 Task: Look for space in Boulder City, United States from 13th August, 2023 to 17th August, 2023 for 2 adults in price range Rs.10000 to Rs.16000. Place can be entire place with 2 bedrooms having 2 beds and 1 bathroom. Property type can be house, flat, guest house. Booking option can be shelf check-in. Required host language is English.
Action: Mouse moved to (468, 113)
Screenshot: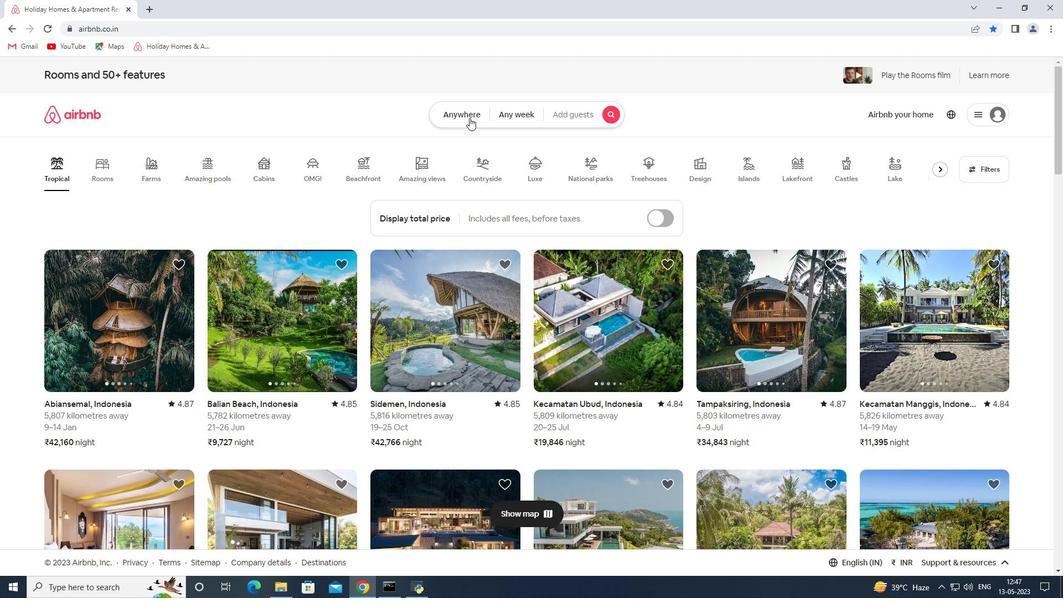 
Action: Mouse pressed left at (468, 113)
Screenshot: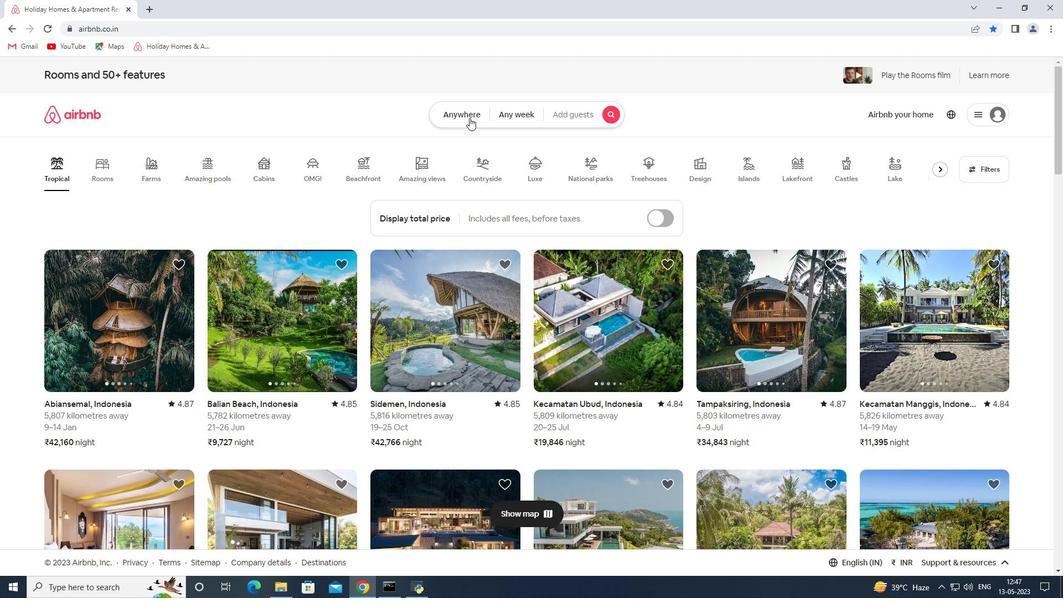 
Action: Mouse moved to (360, 161)
Screenshot: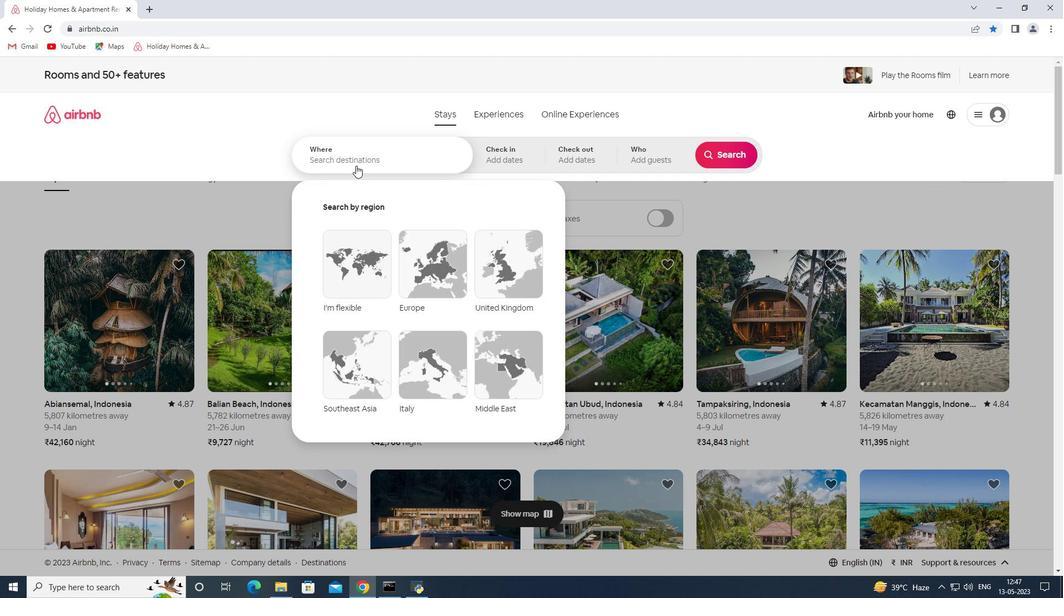 
Action: Mouse pressed left at (360, 161)
Screenshot: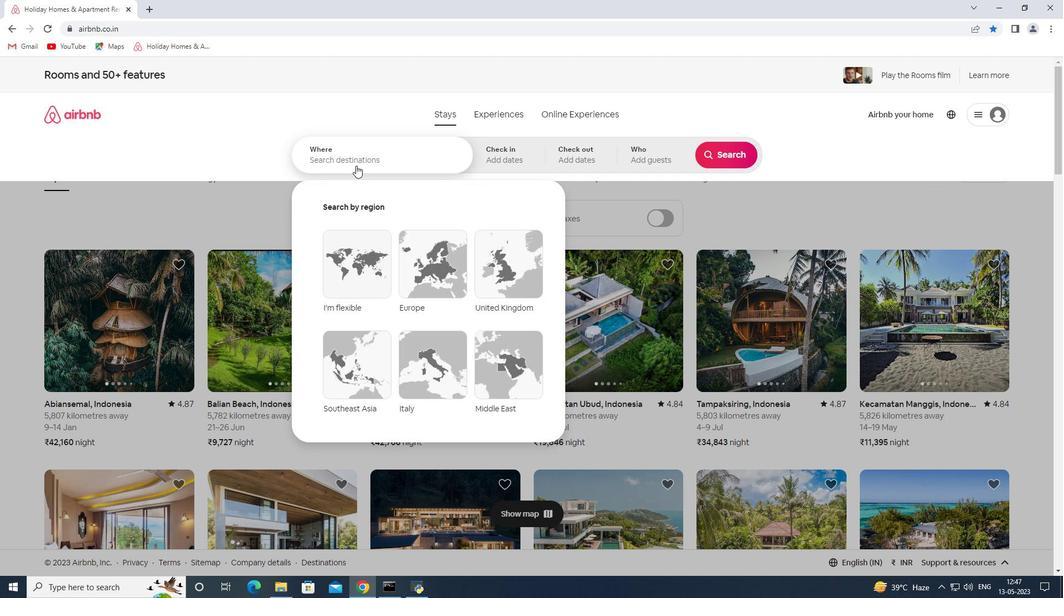 
Action: Mouse moved to (366, 161)
Screenshot: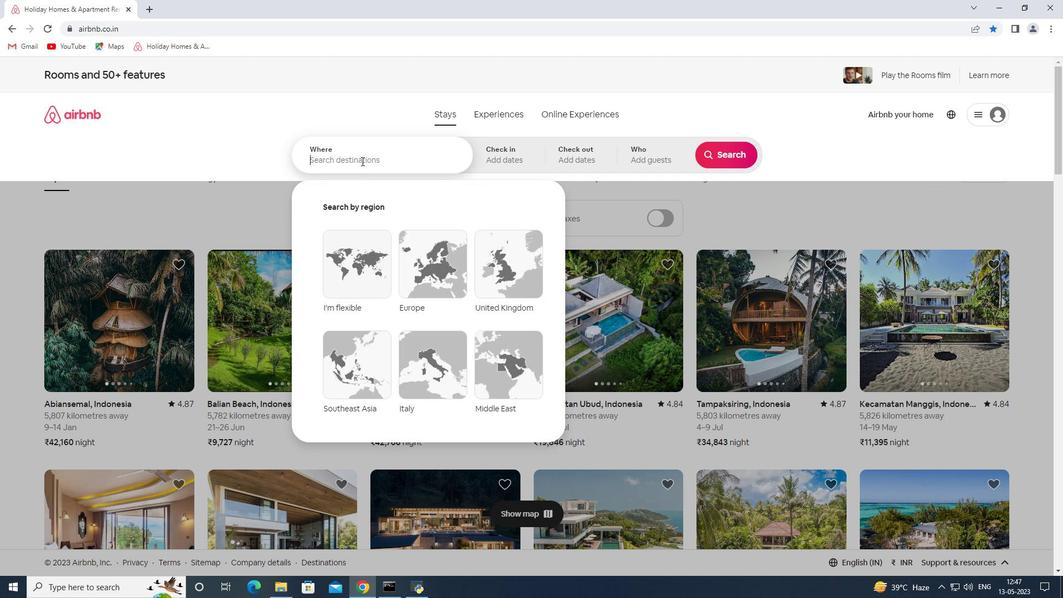 
Action: Key pressed <Key.shift><Key.shift><Key.shift><Key.shift>Boulder<Key.space><Key.shift><Key.cmd>City<Key.space><Key.enter>
Screenshot: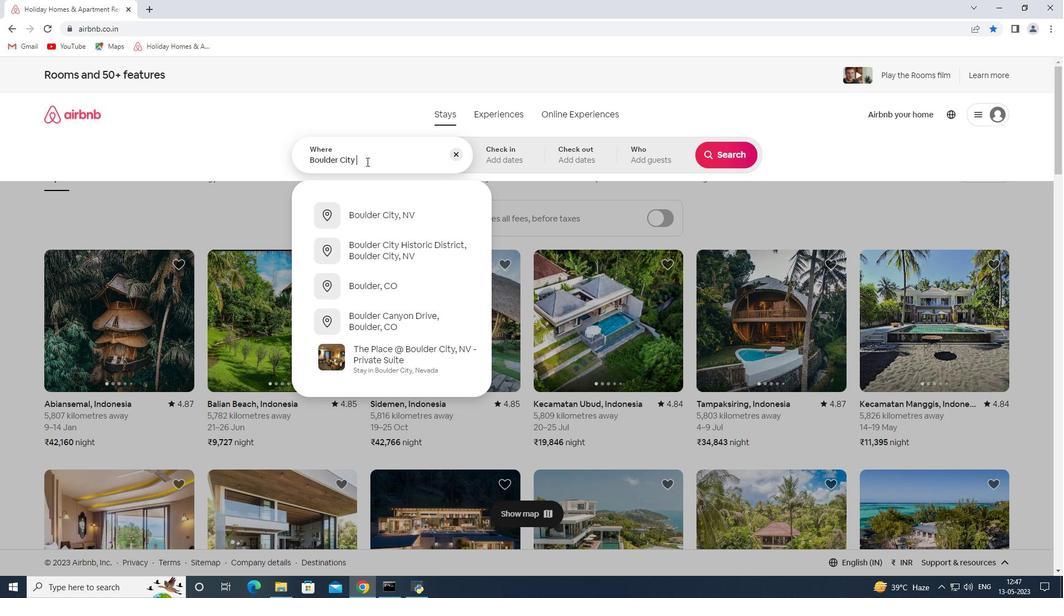 
Action: Mouse moved to (383, 159)
Screenshot: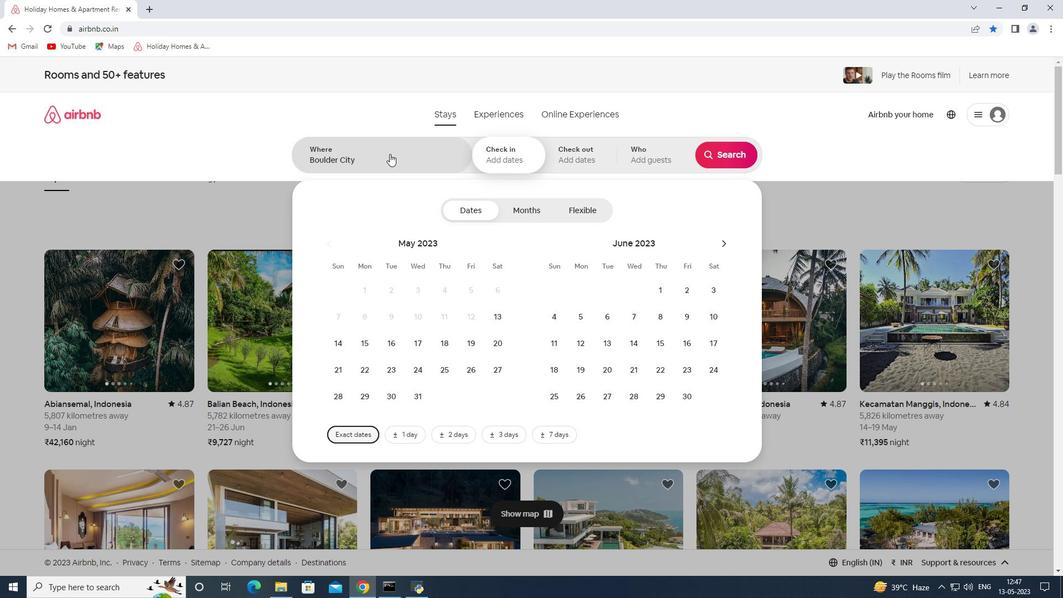 
Action: Mouse pressed left at (383, 159)
Screenshot: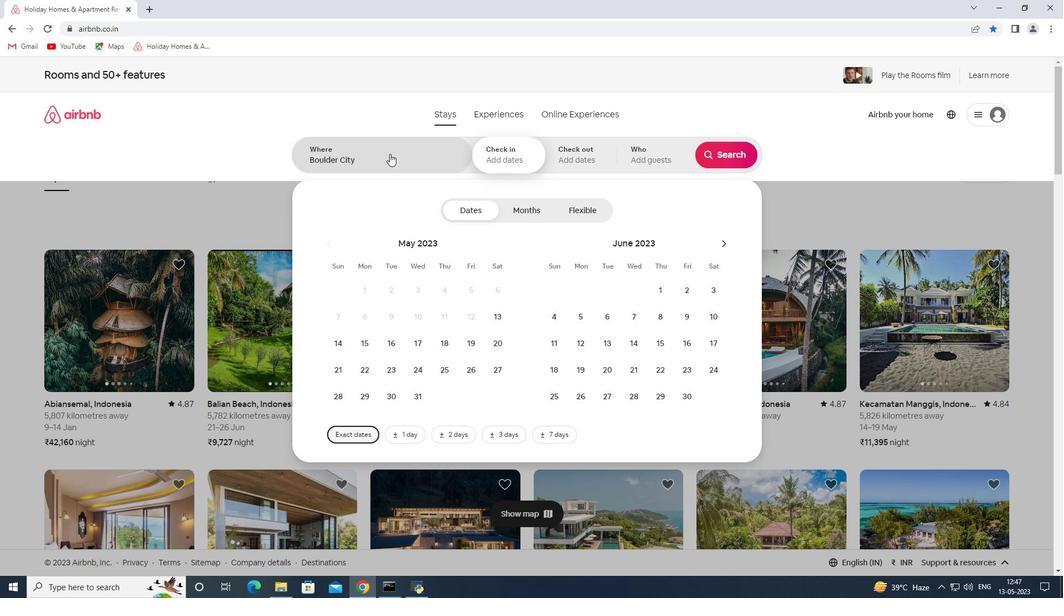 
Action: Mouse moved to (383, 162)
Screenshot: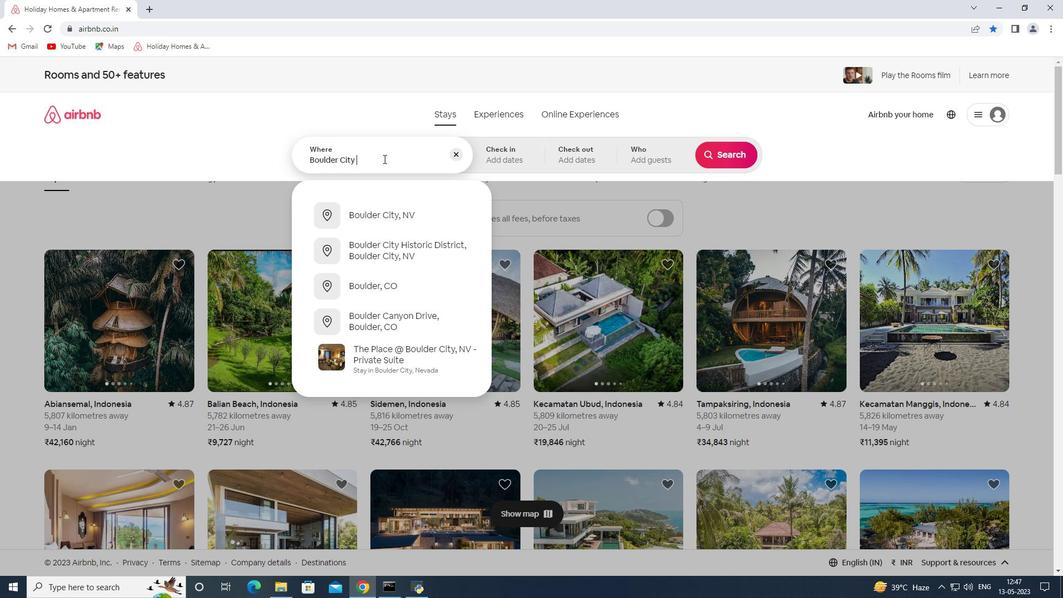 
Action: Key pressed <Key.shift><Key.shift><Key.shift><Key.shift><Key.shift><Key.shift>Unitedb<Key.space>
Screenshot: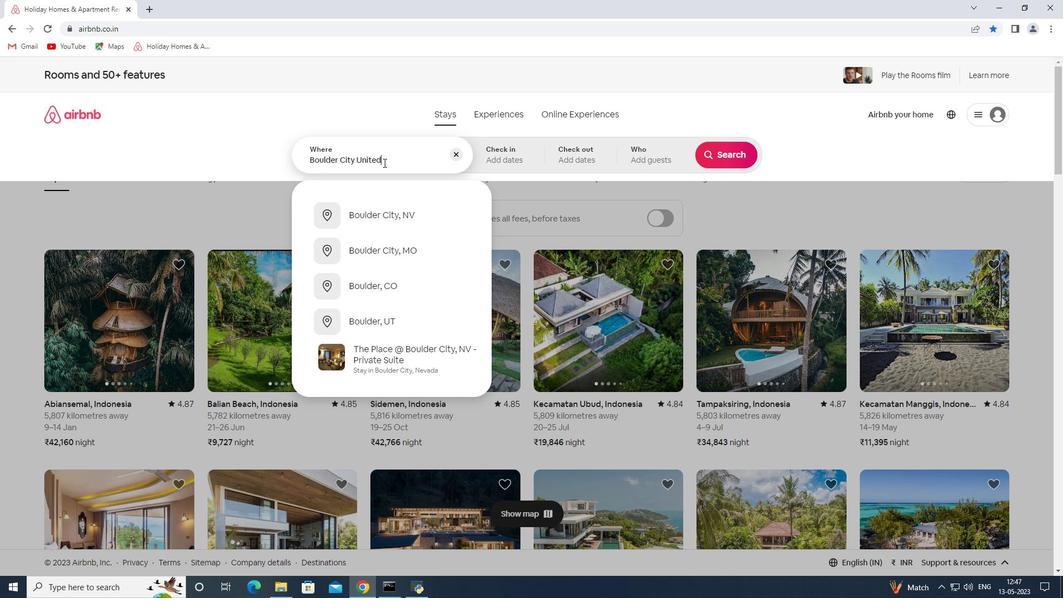
Action: Mouse moved to (432, 175)
Screenshot: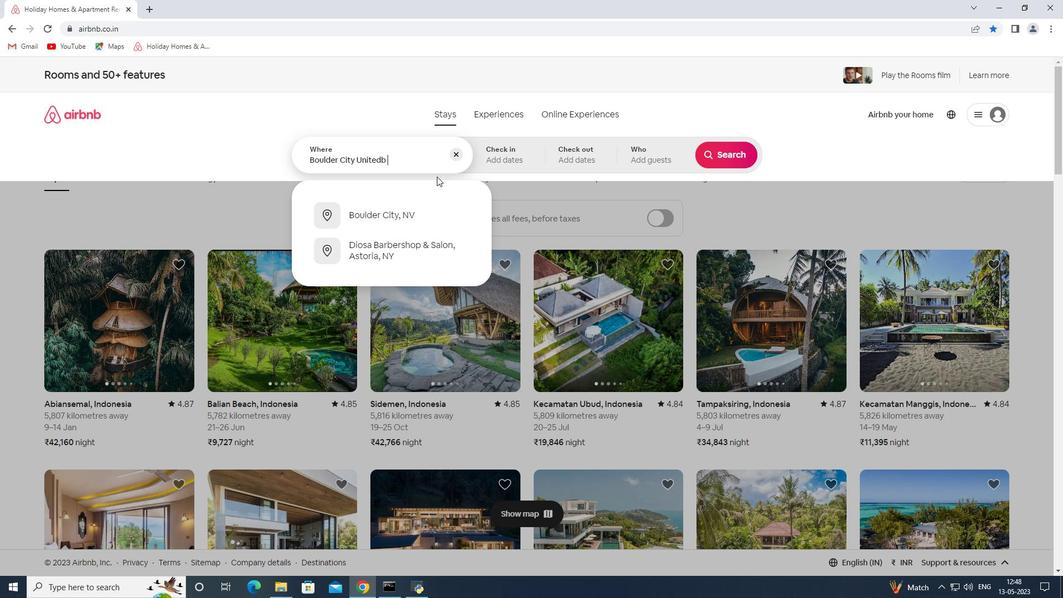 
Action: Key pressed <Key.backspace><Key.backspace><Key.space><Key.shift><Key.shift><Key.shift><Key.shift><Key.shift><Key.shift><Key.shift><Key.shift><Key.shift><Key.shift><Key.shift><Key.shift><Key.shift><Key.shift><Key.shift><Key.shift><Key.shift><Key.shift><Key.shift><Key.shift><Key.shift><Key.shift><Key.shift><Key.shift><Key.shift><Key.shift><Key.shift><Key.shift><Key.shift><Key.shift><Key.shift><Key.shift><Key.shift><Key.shift><Key.shift><Key.shift><Key.shift><Key.shift><Key.shift><Key.shift><Key.shift><Key.shift><Key.shift><Key.shift><Key.shift><Key.shift>States<Key.space><Key.enter>
Screenshot: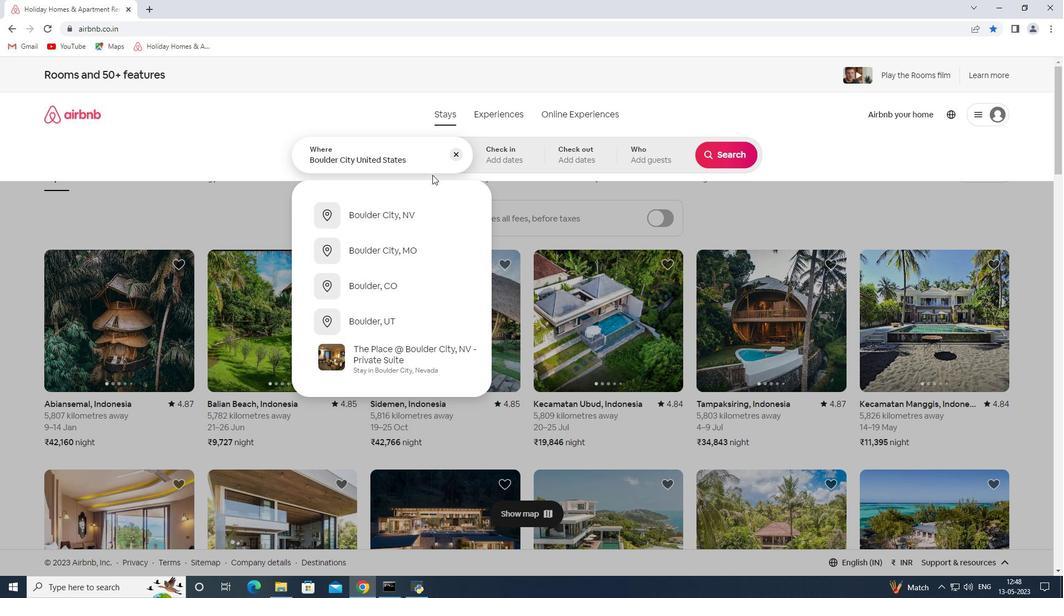 
Action: Mouse moved to (722, 244)
Screenshot: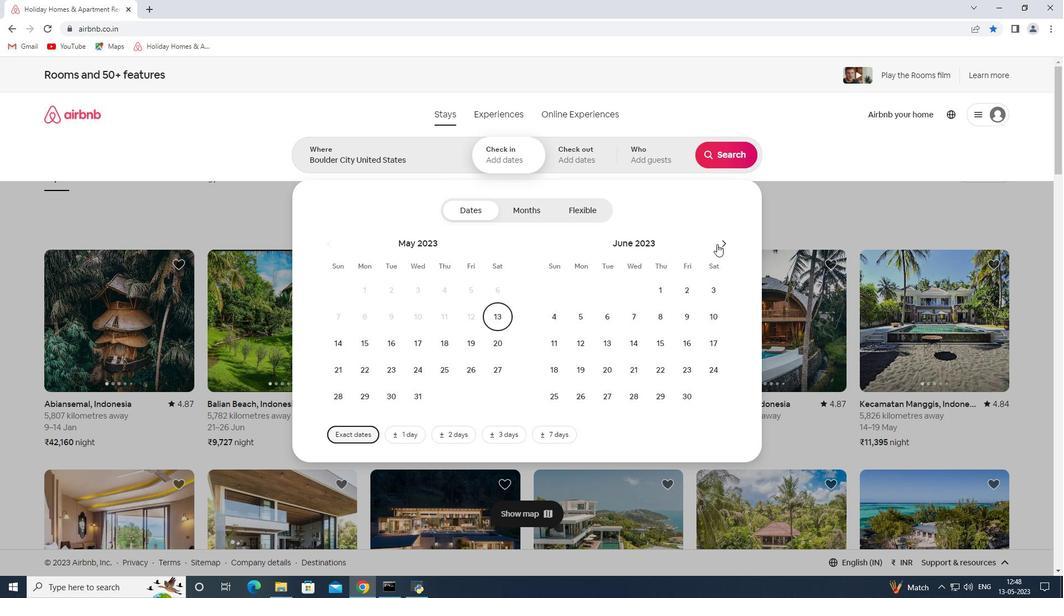 
Action: Mouse pressed left at (722, 244)
Screenshot: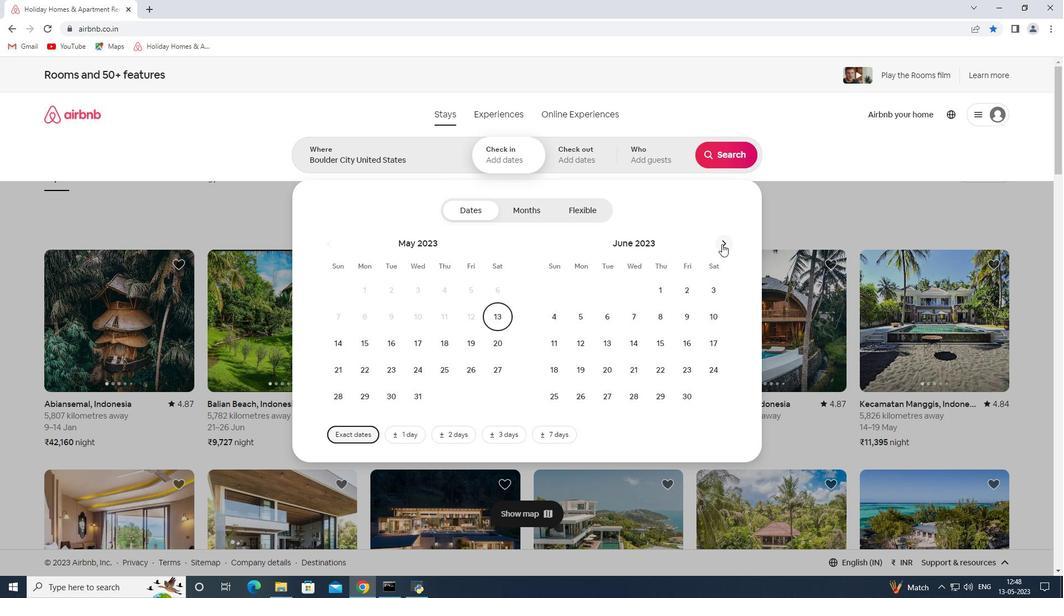 
Action: Mouse pressed left at (722, 244)
Screenshot: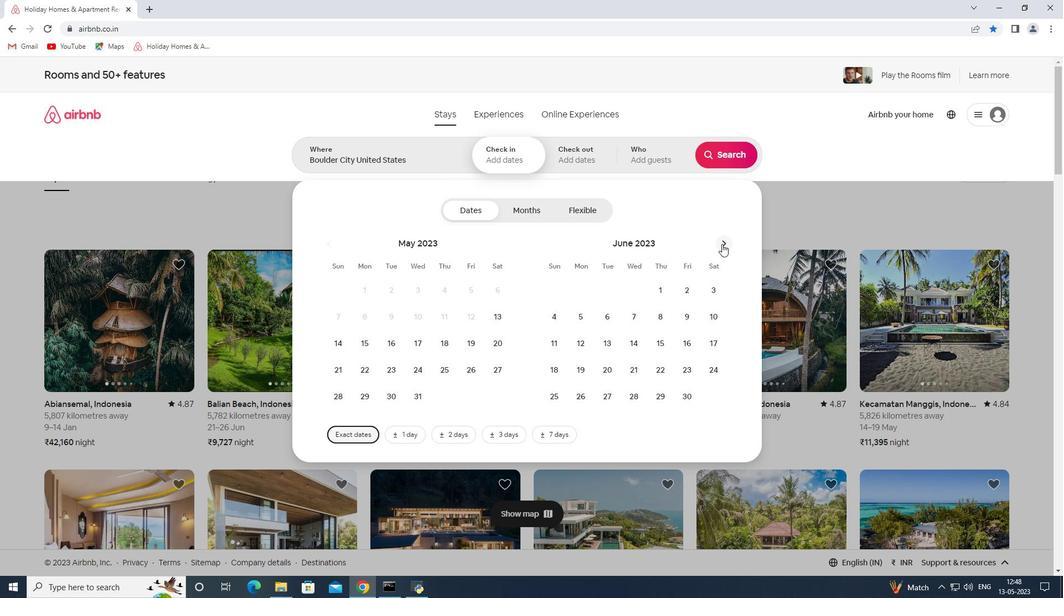 
Action: Mouse moved to (548, 341)
Screenshot: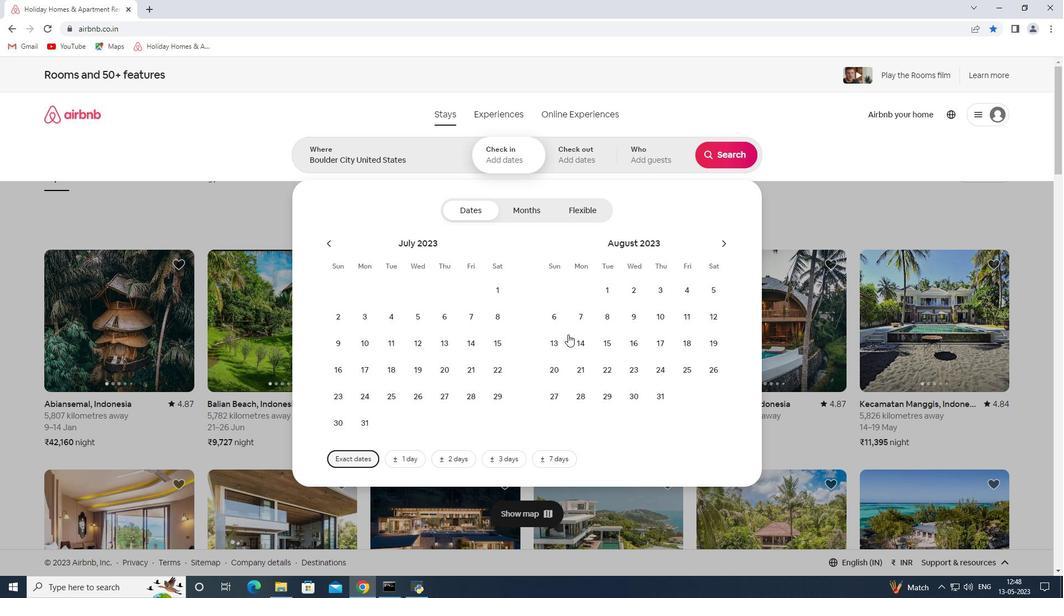 
Action: Mouse pressed left at (548, 341)
Screenshot: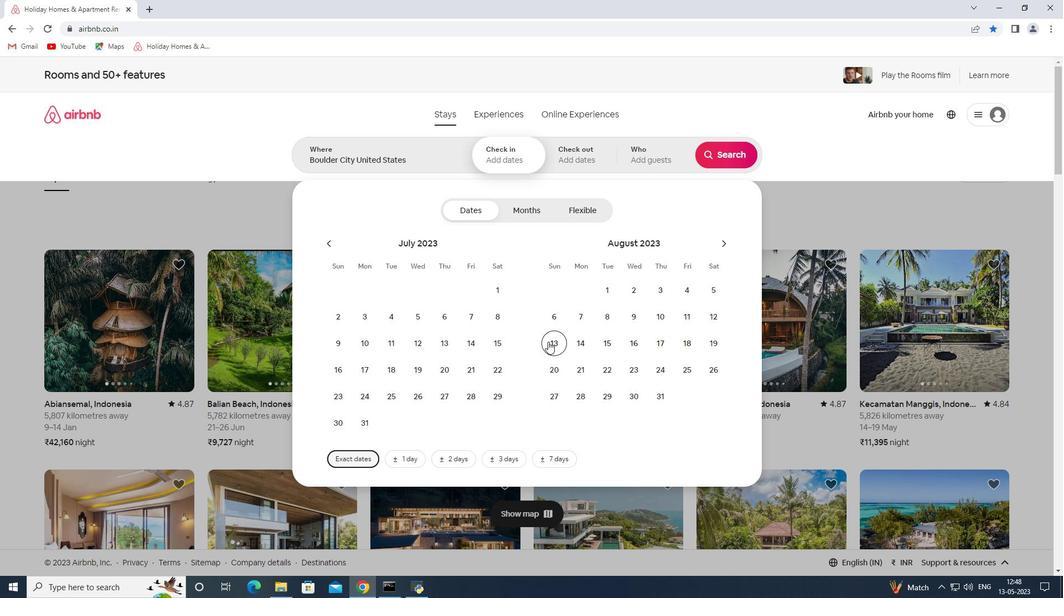
Action: Mouse moved to (666, 345)
Screenshot: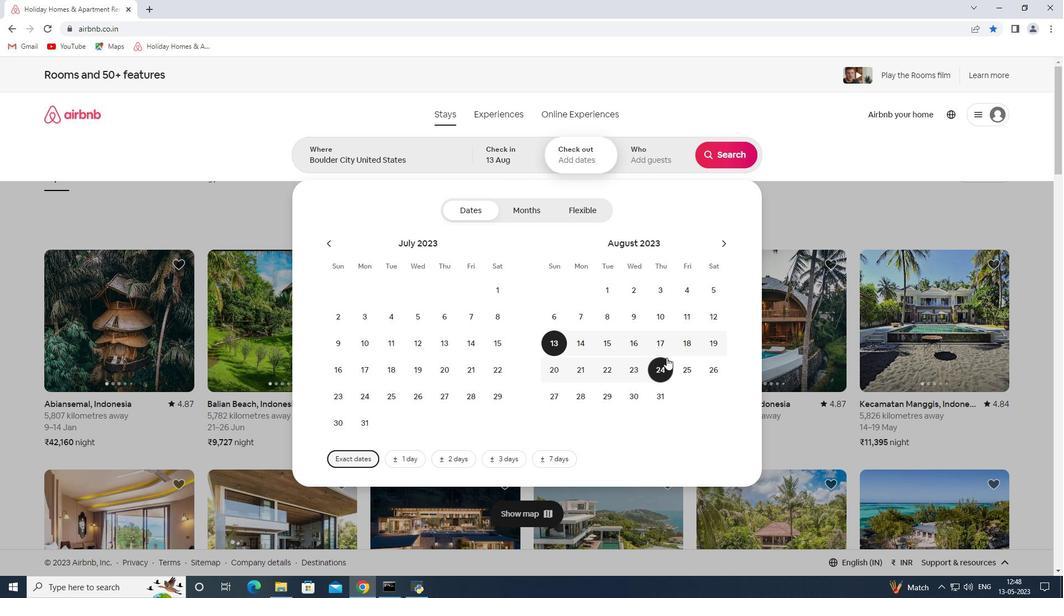 
Action: Mouse pressed left at (666, 345)
Screenshot: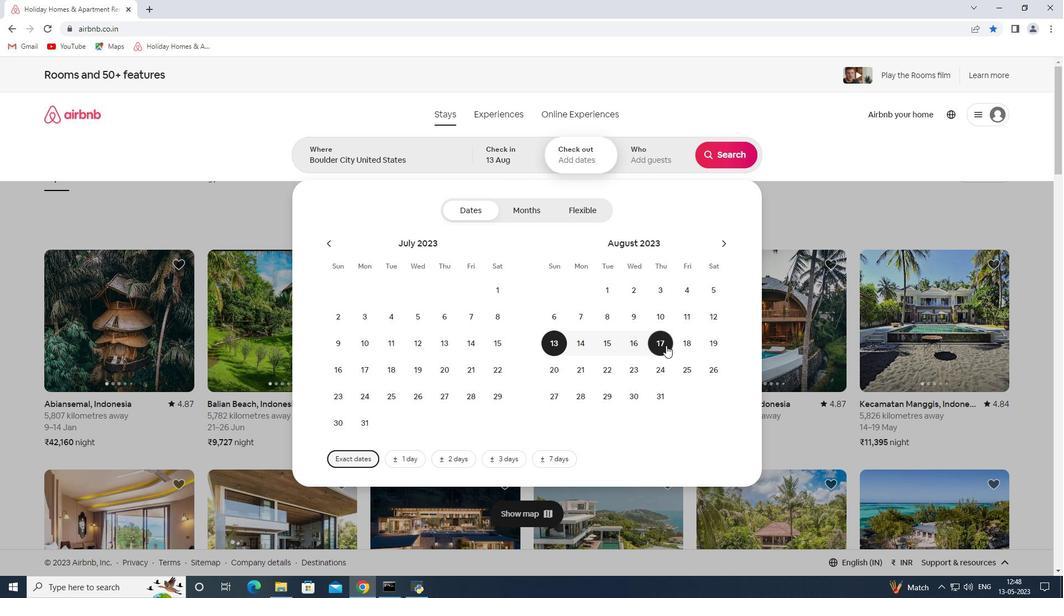
Action: Mouse moved to (648, 154)
Screenshot: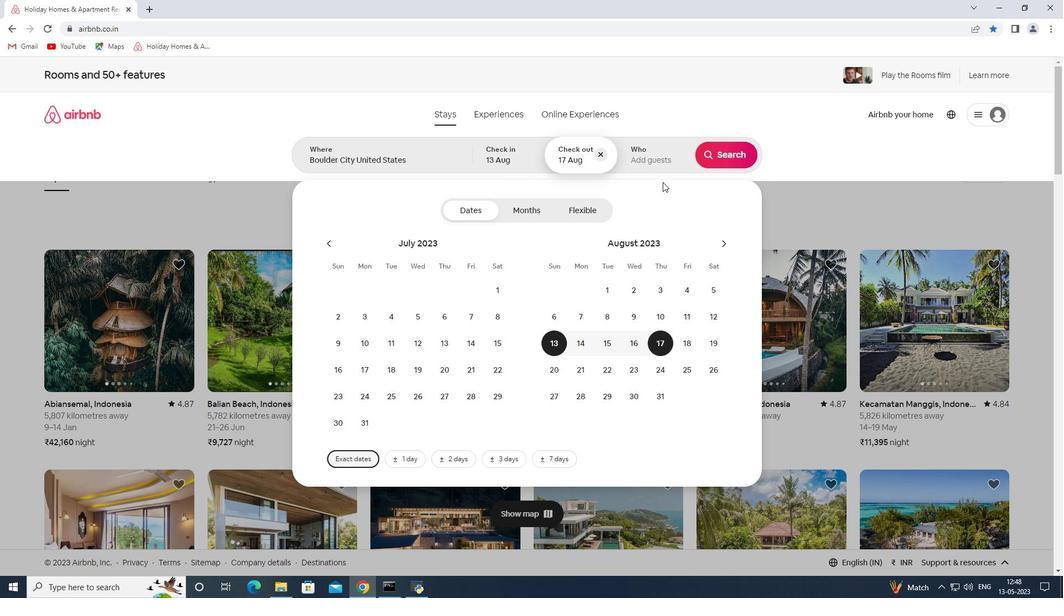
Action: Mouse pressed left at (648, 154)
Screenshot: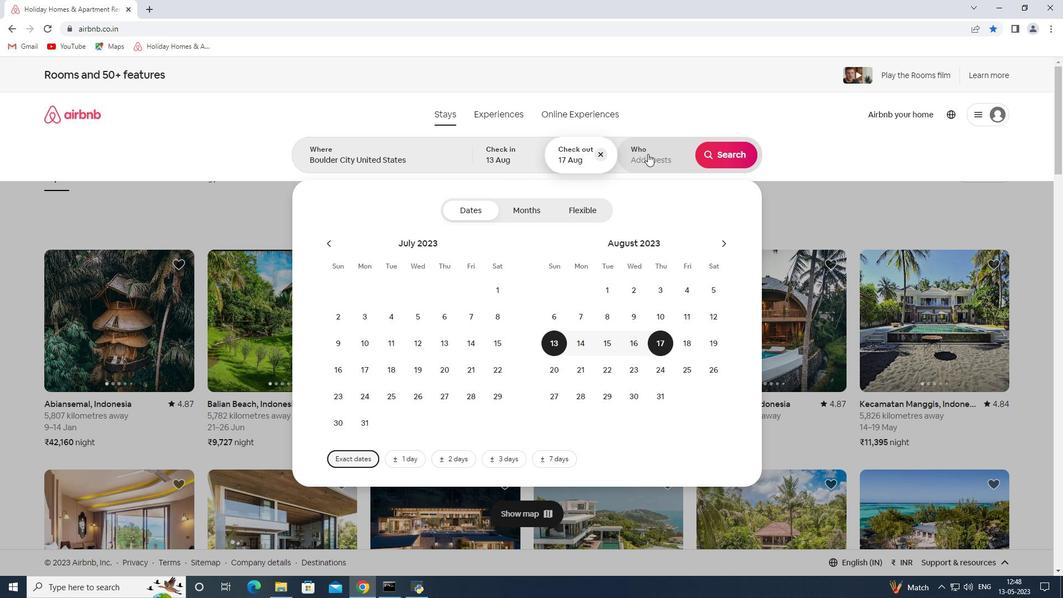 
Action: Mouse moved to (730, 212)
Screenshot: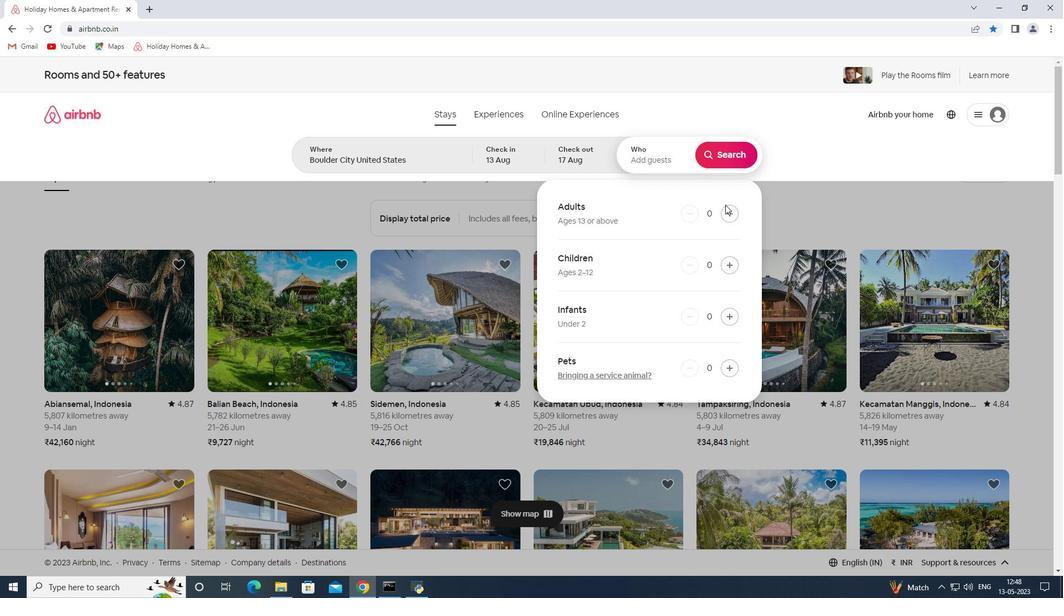 
Action: Mouse pressed left at (730, 212)
Screenshot: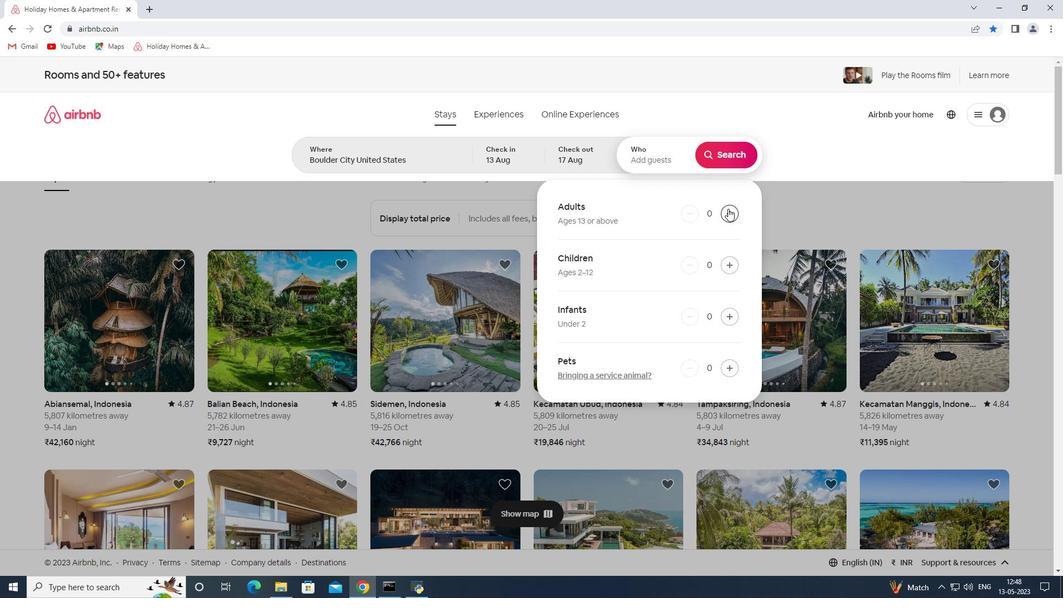 
Action: Mouse pressed left at (730, 212)
Screenshot: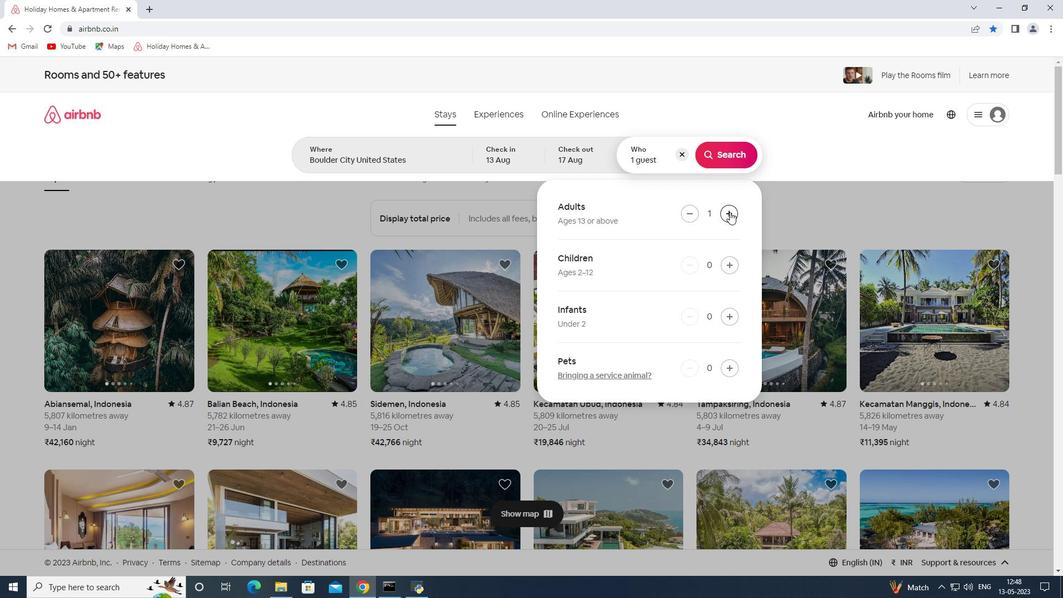 
Action: Mouse moved to (726, 156)
Screenshot: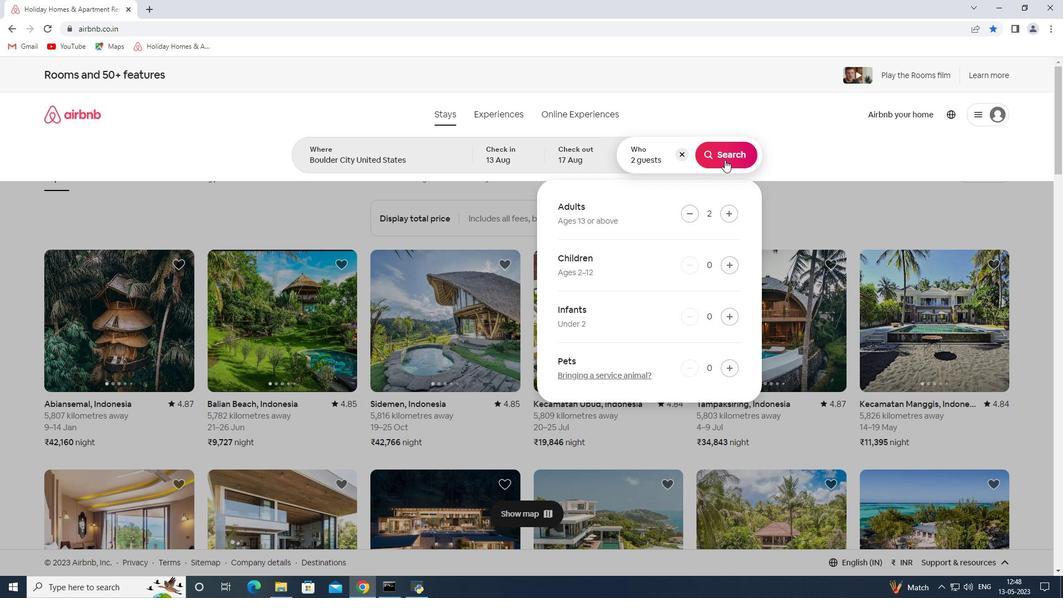 
Action: Mouse pressed left at (726, 156)
Screenshot: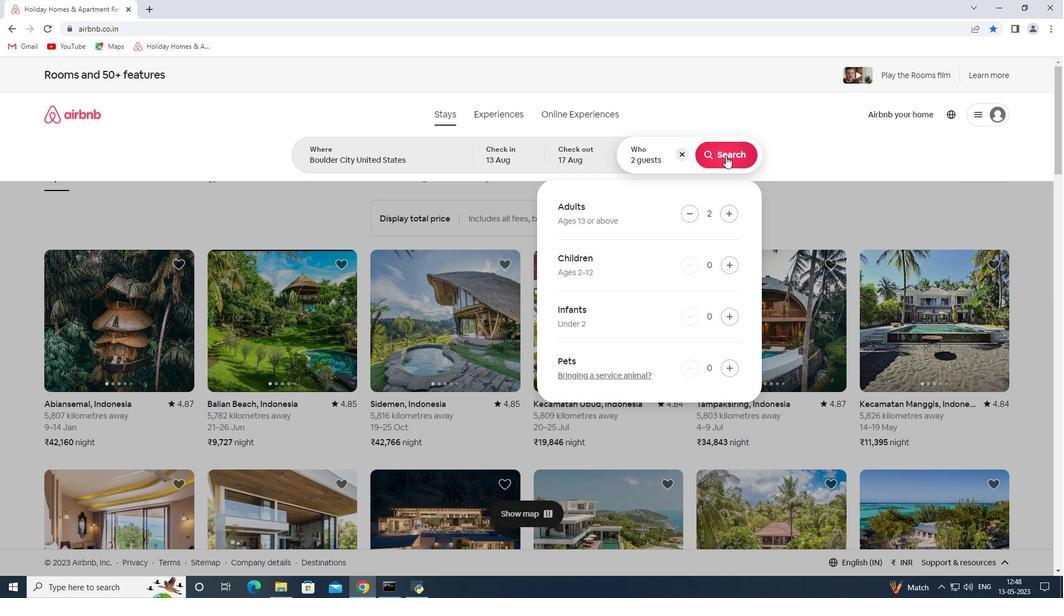 
Action: Mouse moved to (1016, 125)
Screenshot: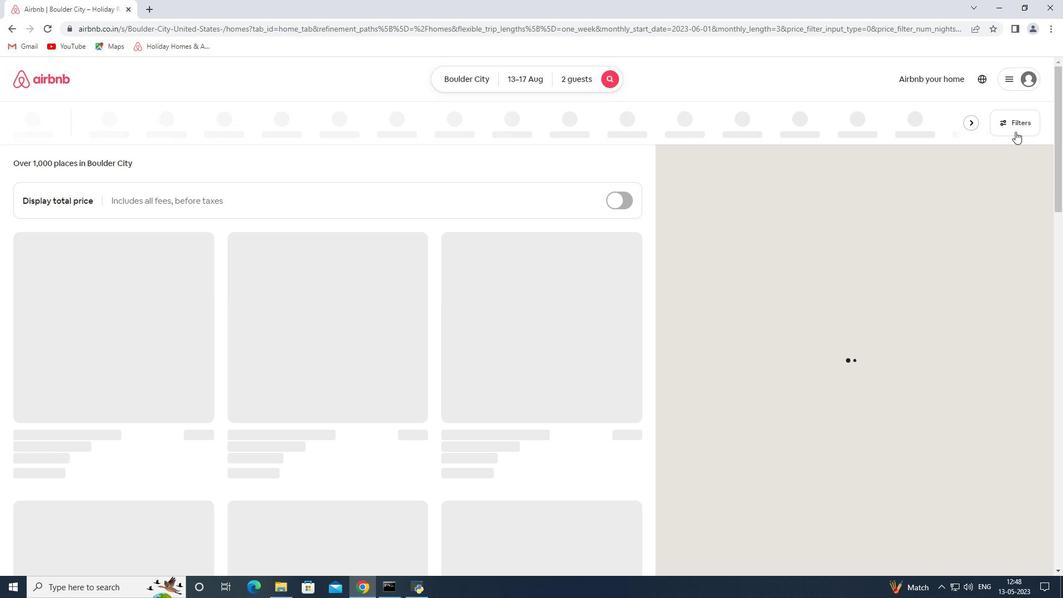 
Action: Mouse pressed left at (1016, 125)
Screenshot: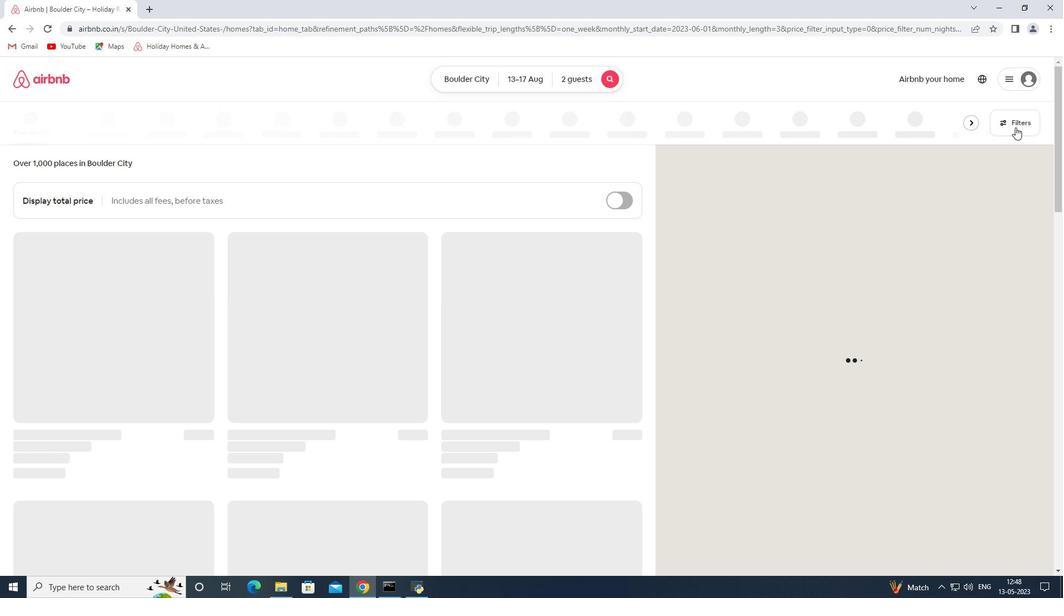 
Action: Mouse moved to (412, 397)
Screenshot: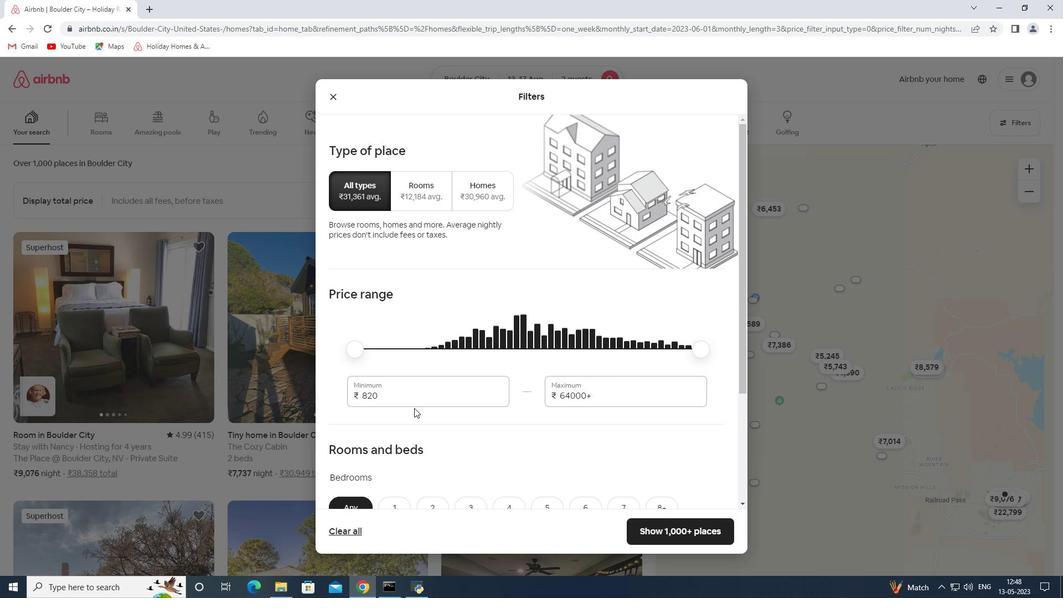 
Action: Mouse pressed left at (412, 397)
Screenshot: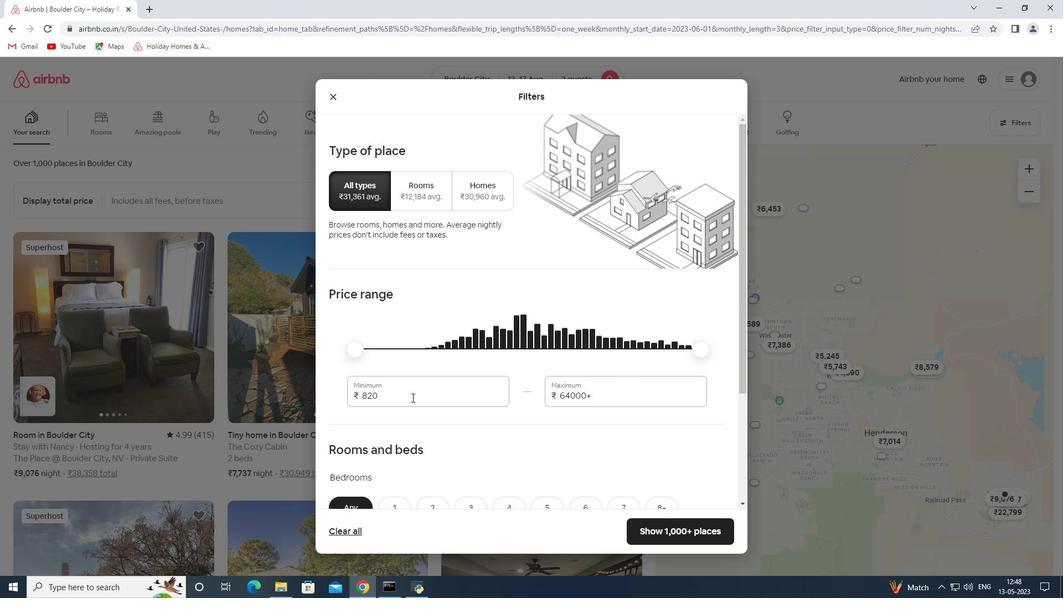 
Action: Mouse pressed left at (412, 397)
Screenshot: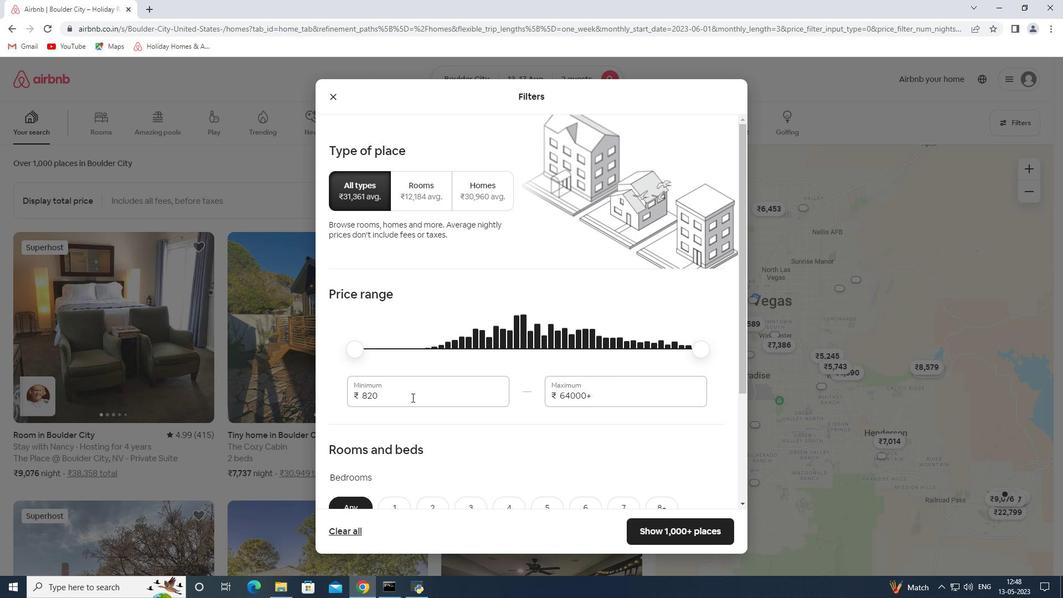 
Action: Key pressed 10000<Key.tab>
Screenshot: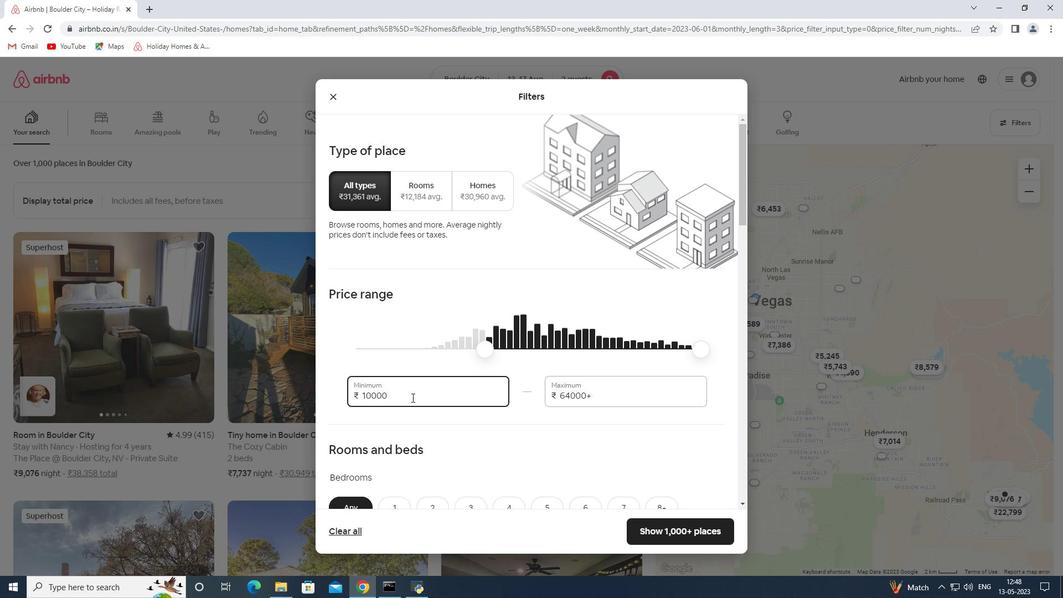 
Action: Mouse moved to (412, 393)
Screenshot: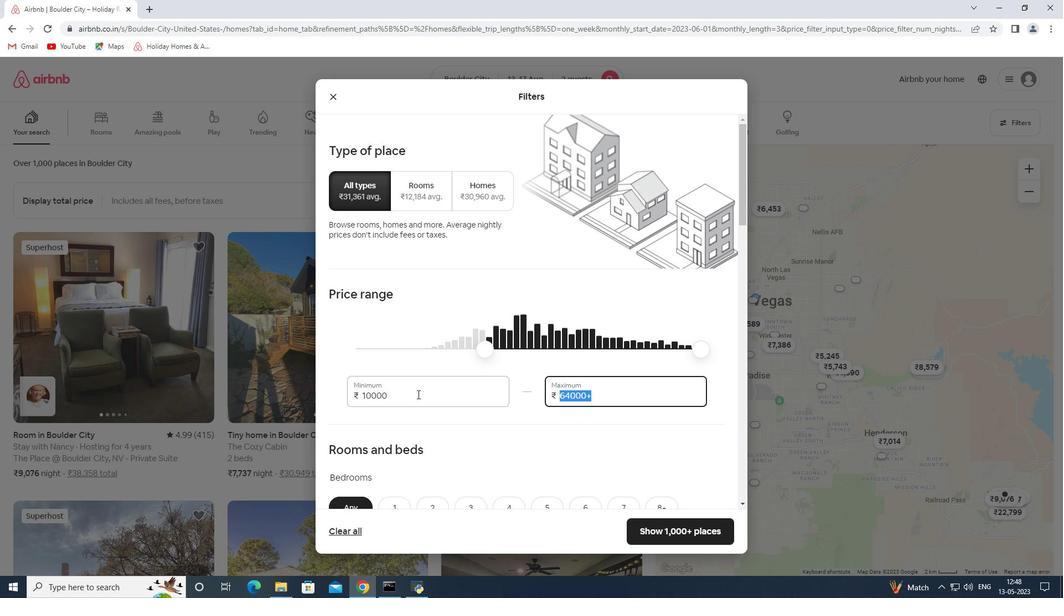 
Action: Key pressed 16000
Screenshot: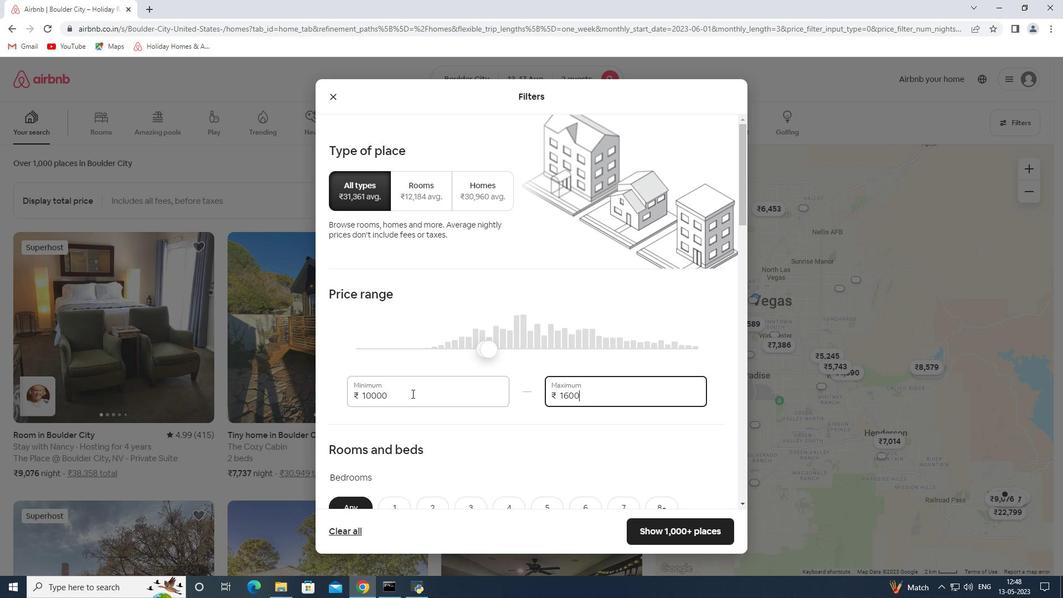 
Action: Mouse moved to (433, 402)
Screenshot: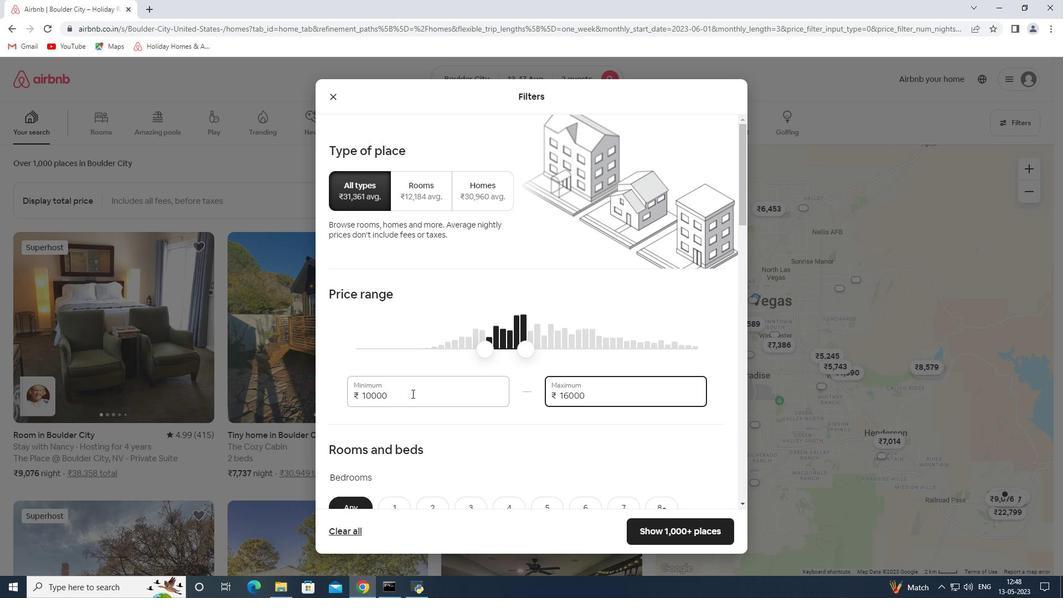 
Action: Mouse scrolled (433, 401) with delta (0, 0)
Screenshot: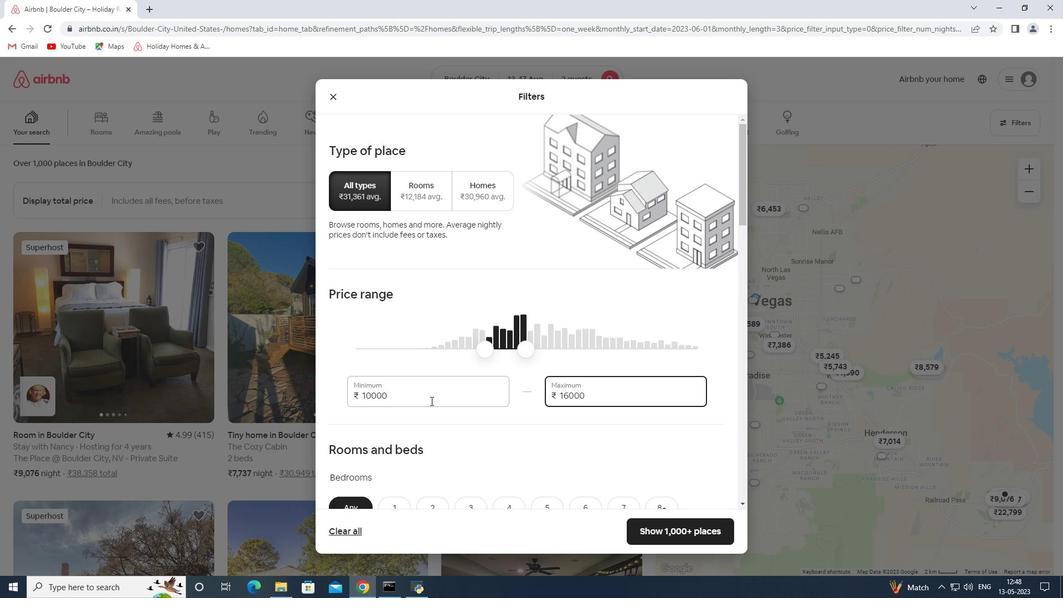 
Action: Mouse scrolled (433, 401) with delta (0, 0)
Screenshot: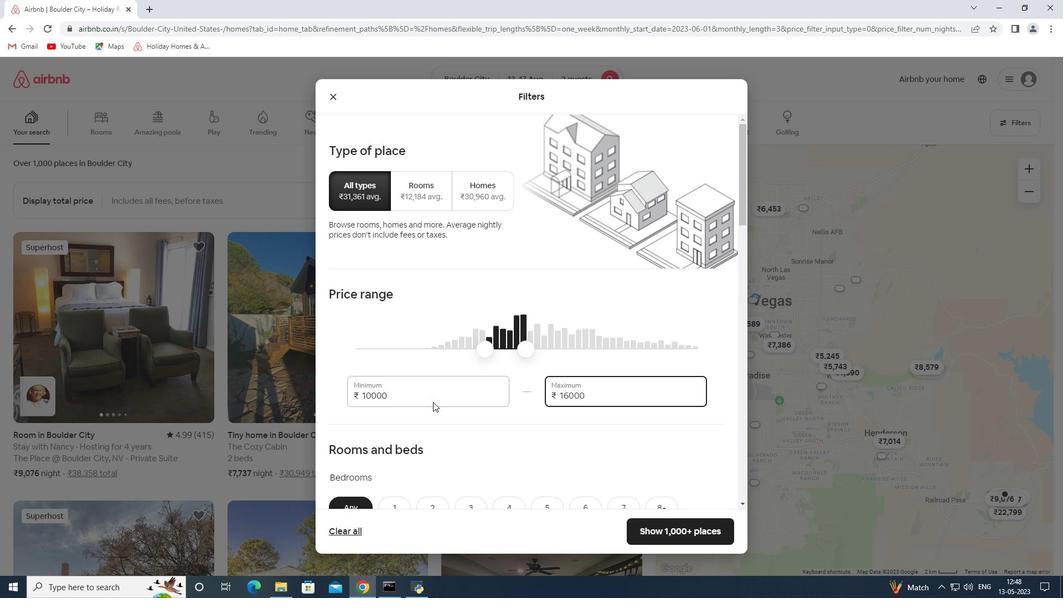 
Action: Mouse scrolled (433, 401) with delta (0, 0)
Screenshot: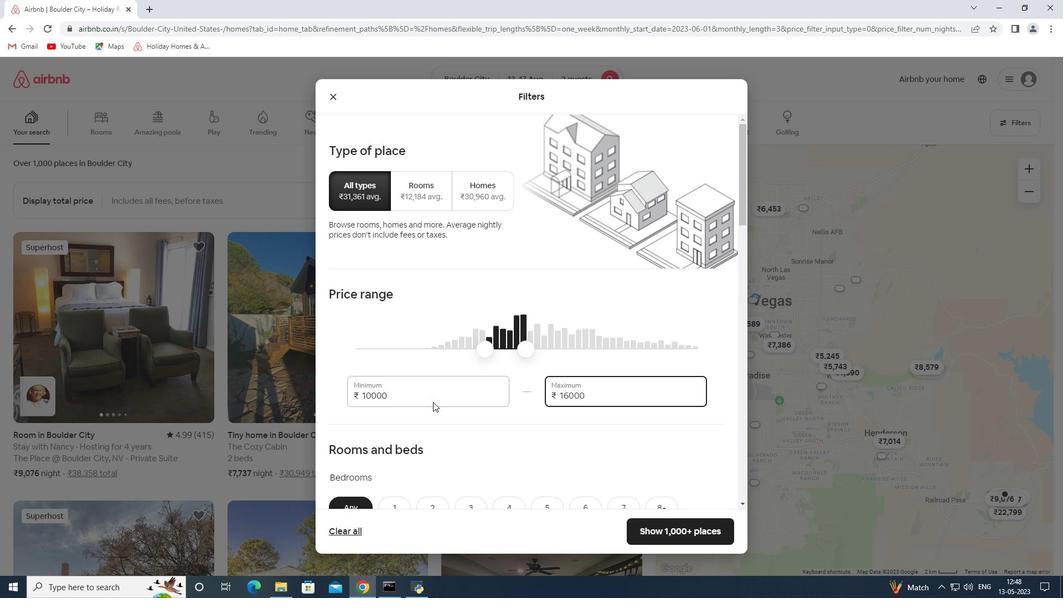 
Action: Mouse scrolled (433, 401) with delta (0, 0)
Screenshot: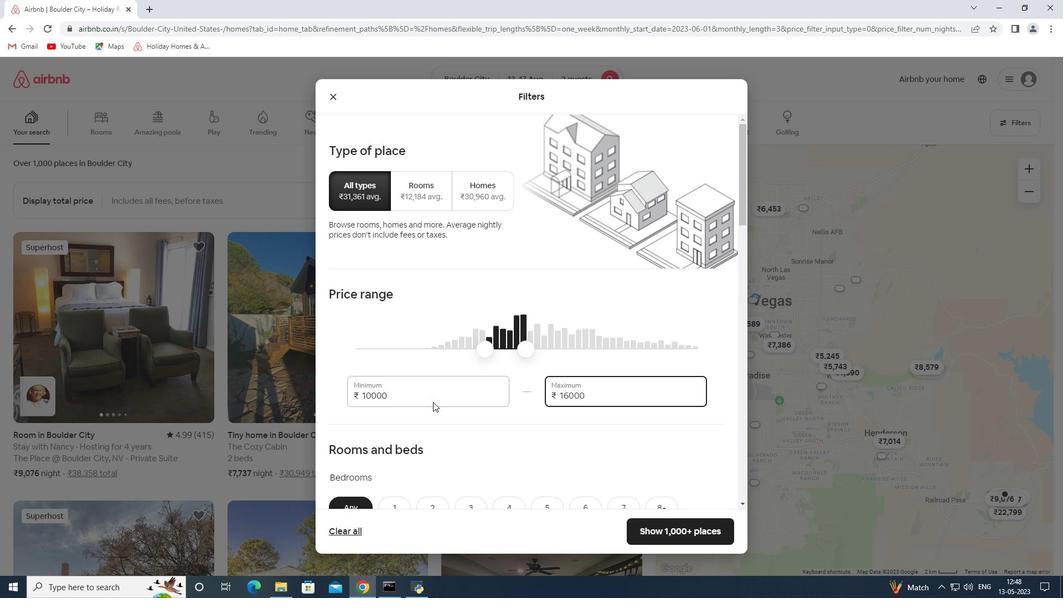 
Action: Mouse moved to (439, 285)
Screenshot: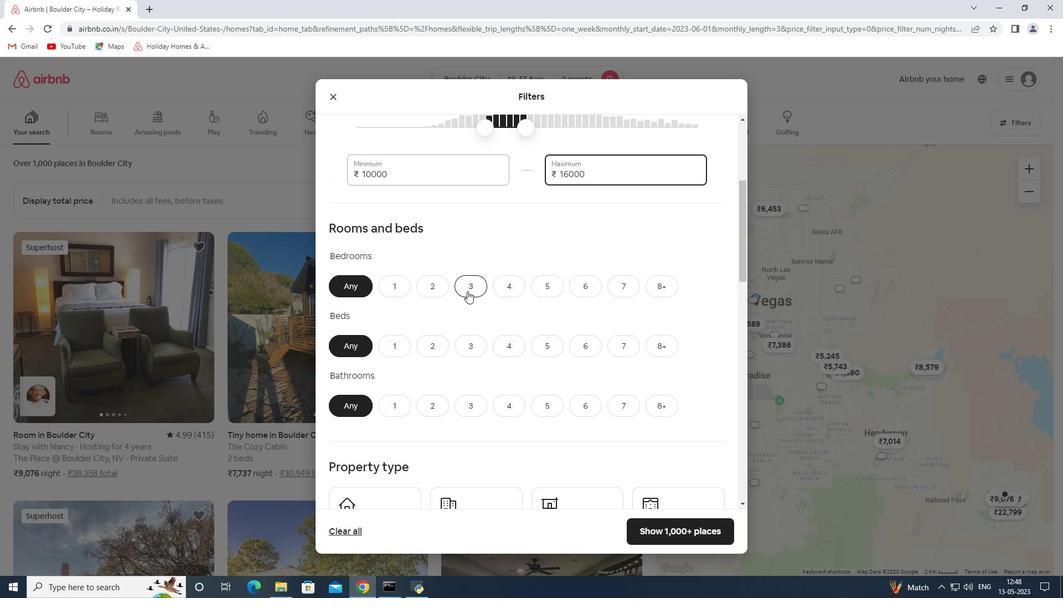 
Action: Mouse pressed left at (439, 285)
Screenshot: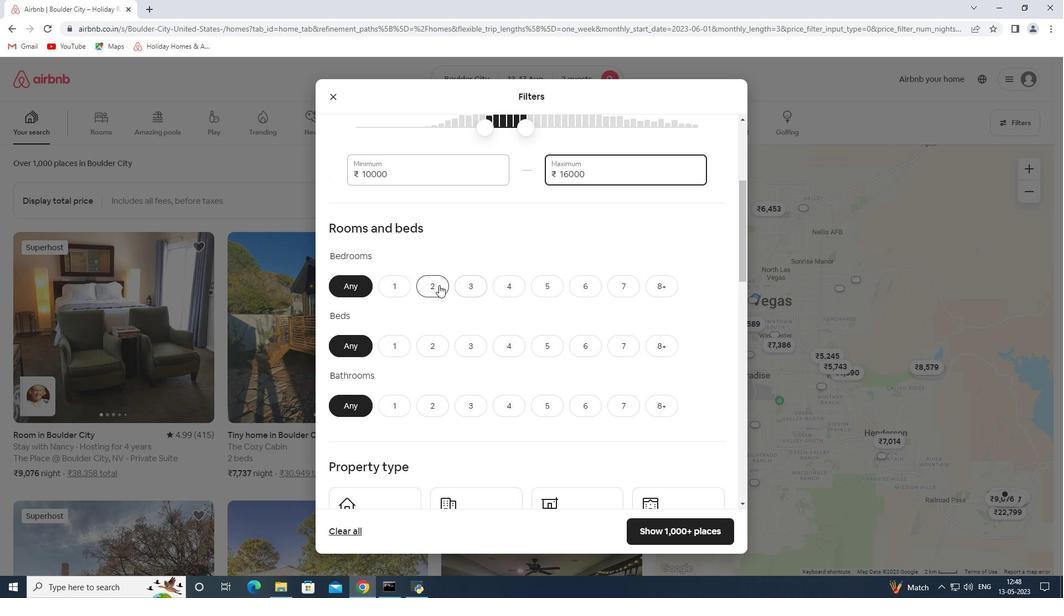 
Action: Mouse moved to (441, 344)
Screenshot: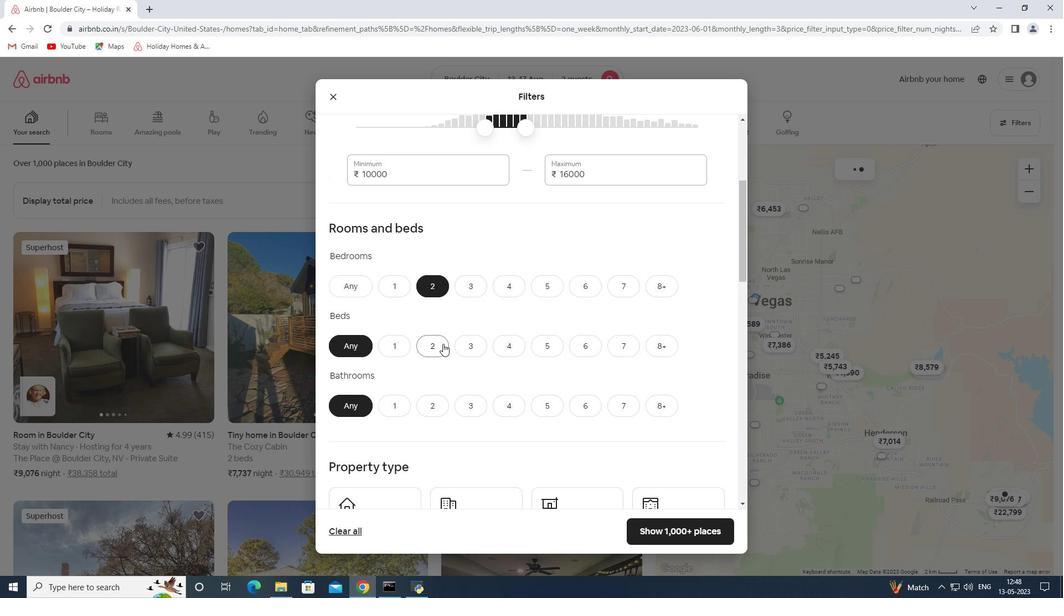 
Action: Mouse pressed left at (441, 344)
Screenshot: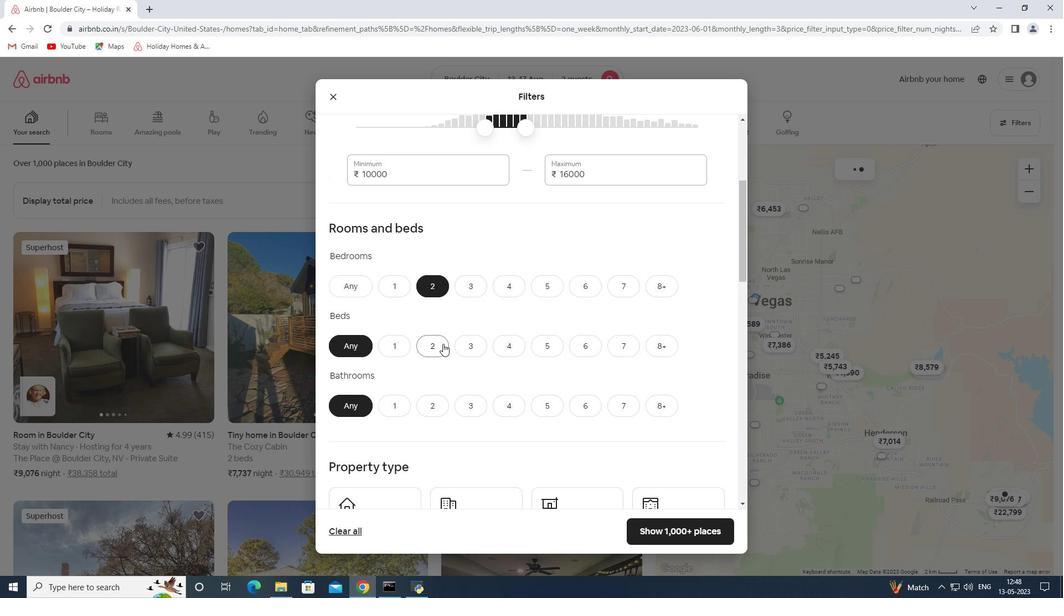 
Action: Mouse moved to (400, 410)
Screenshot: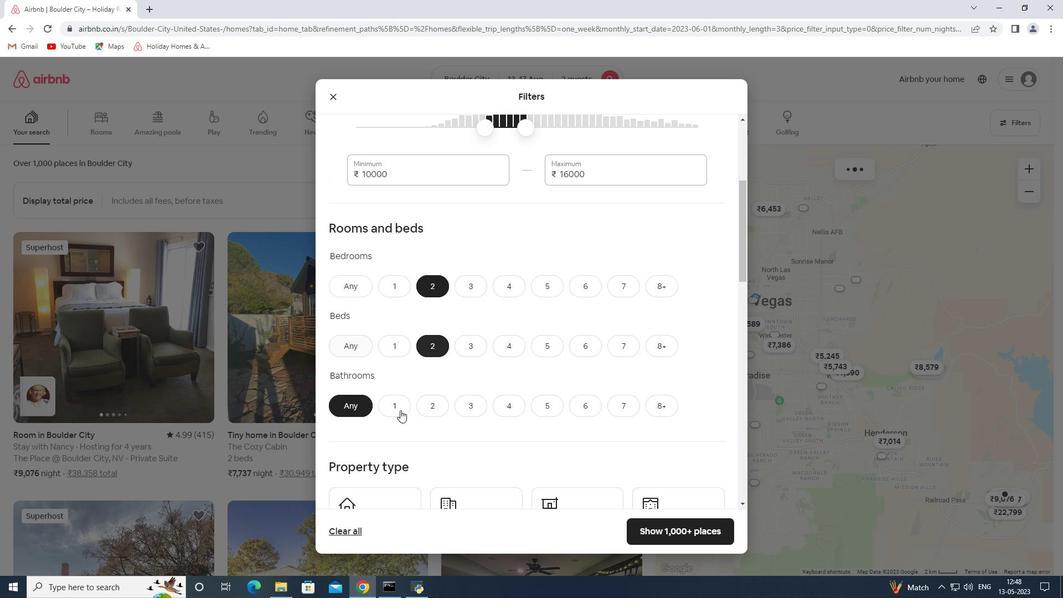 
Action: Mouse pressed left at (400, 410)
Screenshot: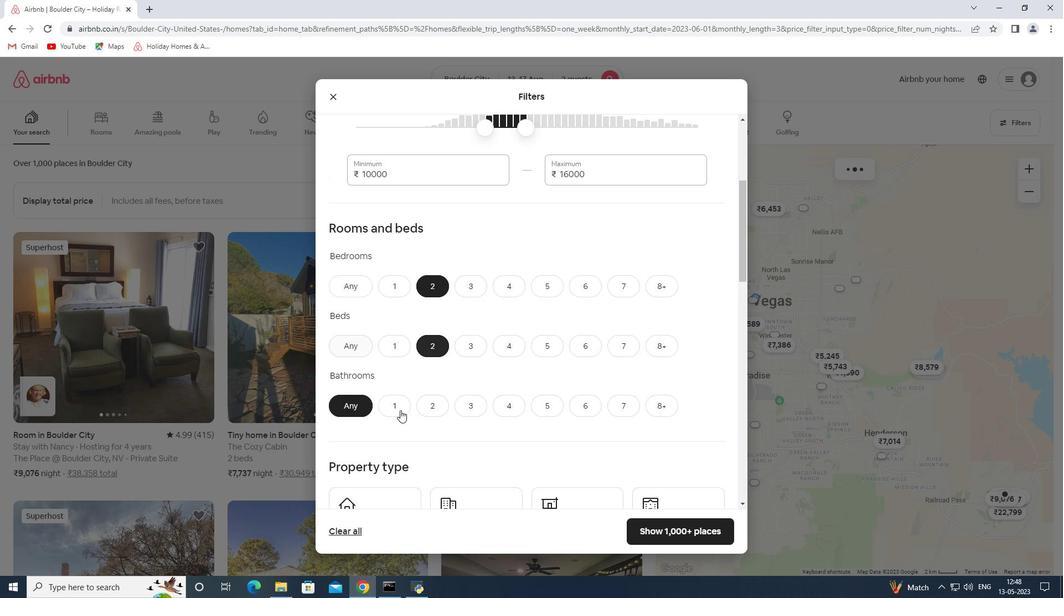 
Action: Mouse moved to (408, 405)
Screenshot: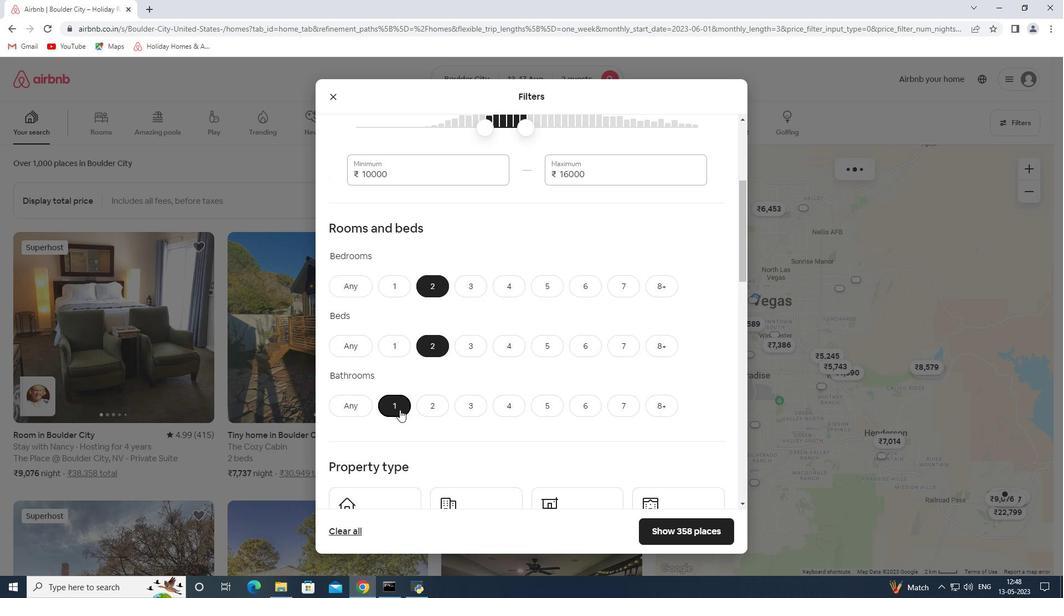 
Action: Mouse scrolled (408, 405) with delta (0, 0)
Screenshot: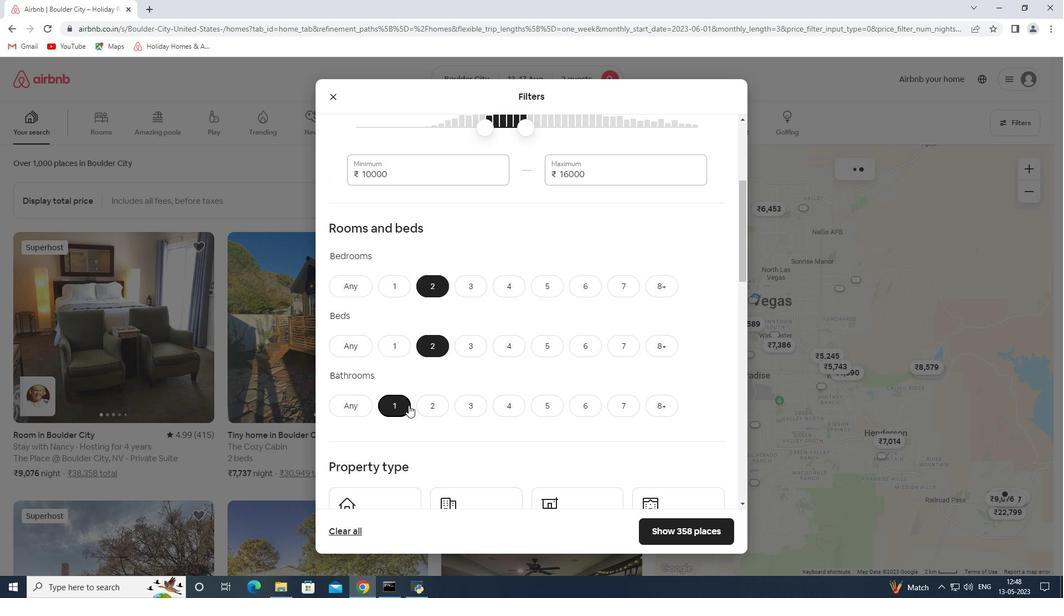 
Action: Mouse scrolled (408, 405) with delta (0, 0)
Screenshot: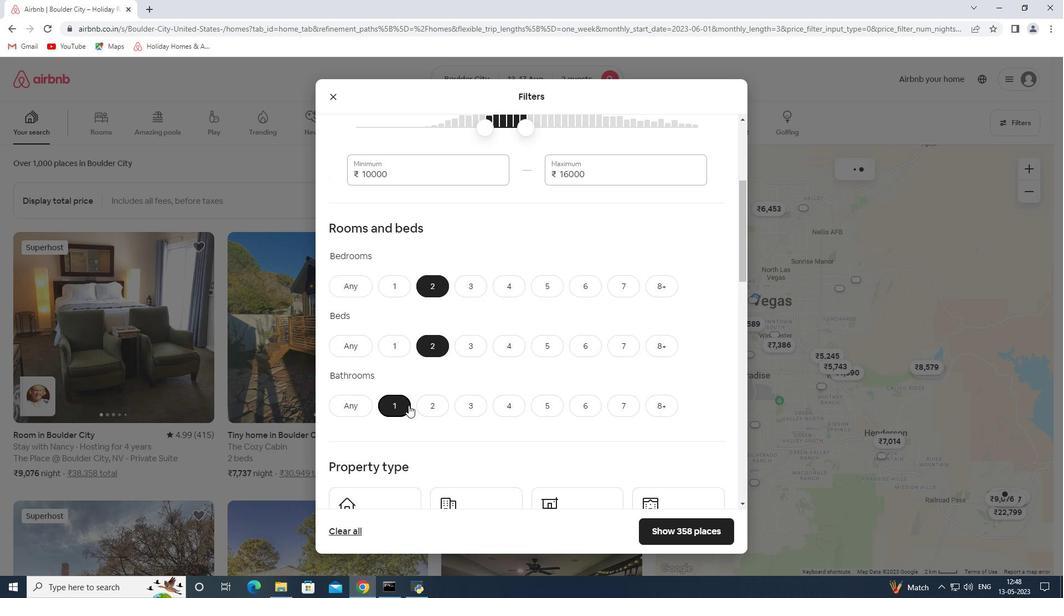 
Action: Mouse moved to (380, 400)
Screenshot: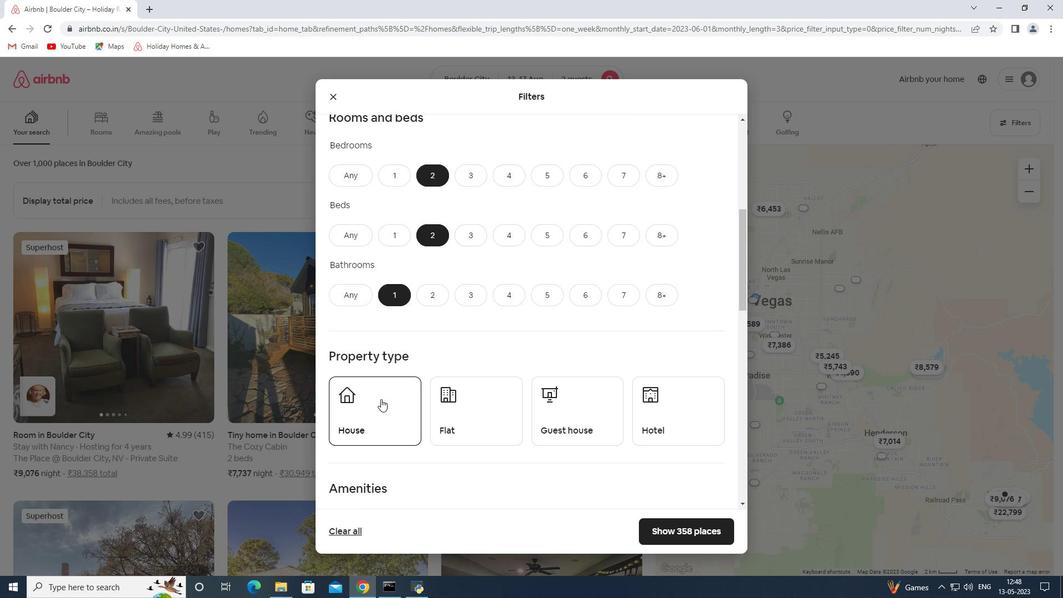 
Action: Mouse pressed left at (380, 400)
Screenshot: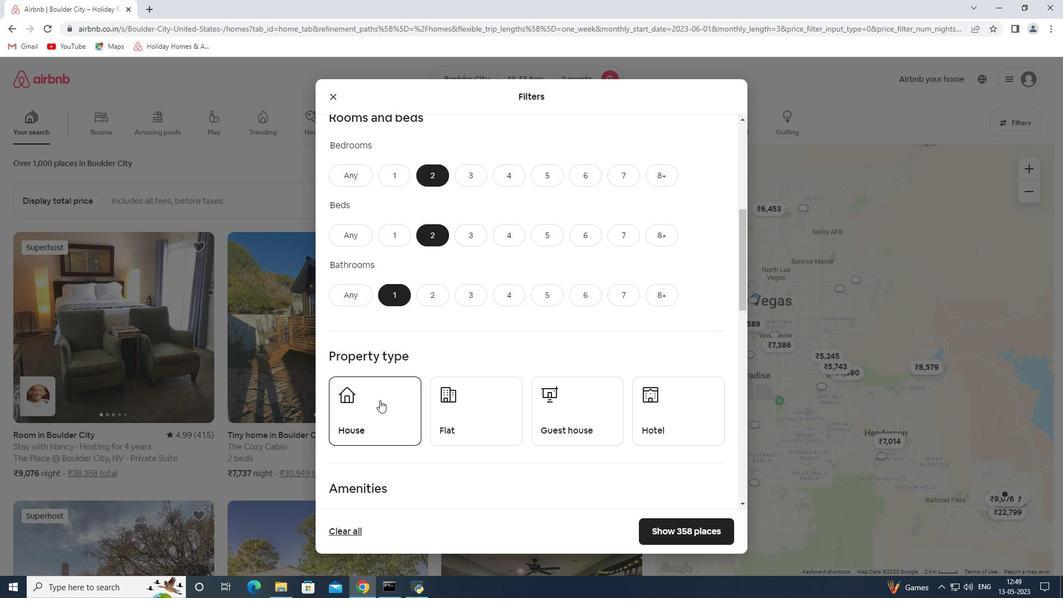 
Action: Mouse moved to (467, 409)
Screenshot: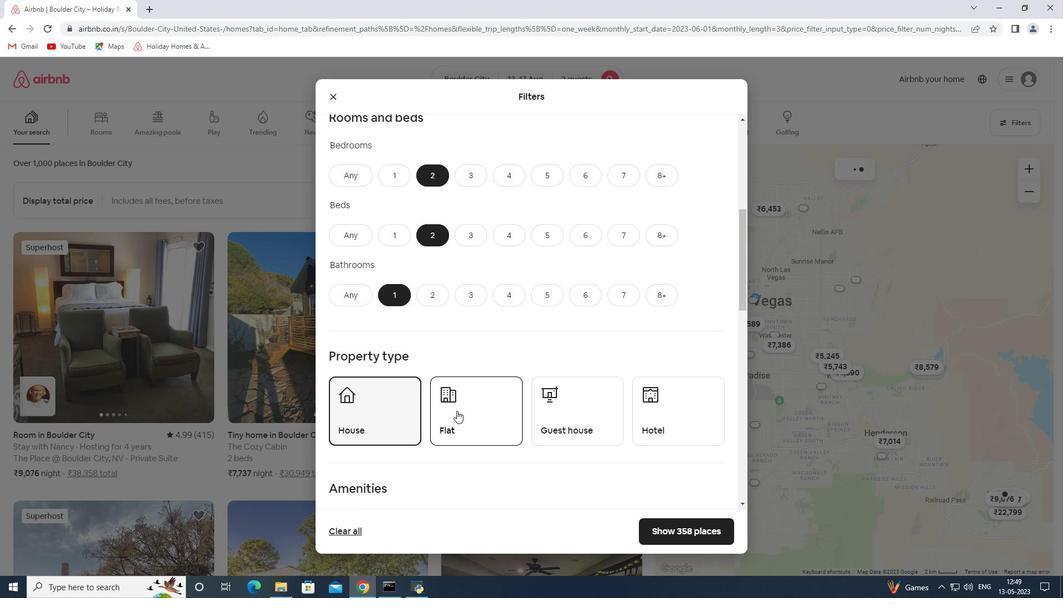 
Action: Mouse pressed left at (467, 409)
Screenshot: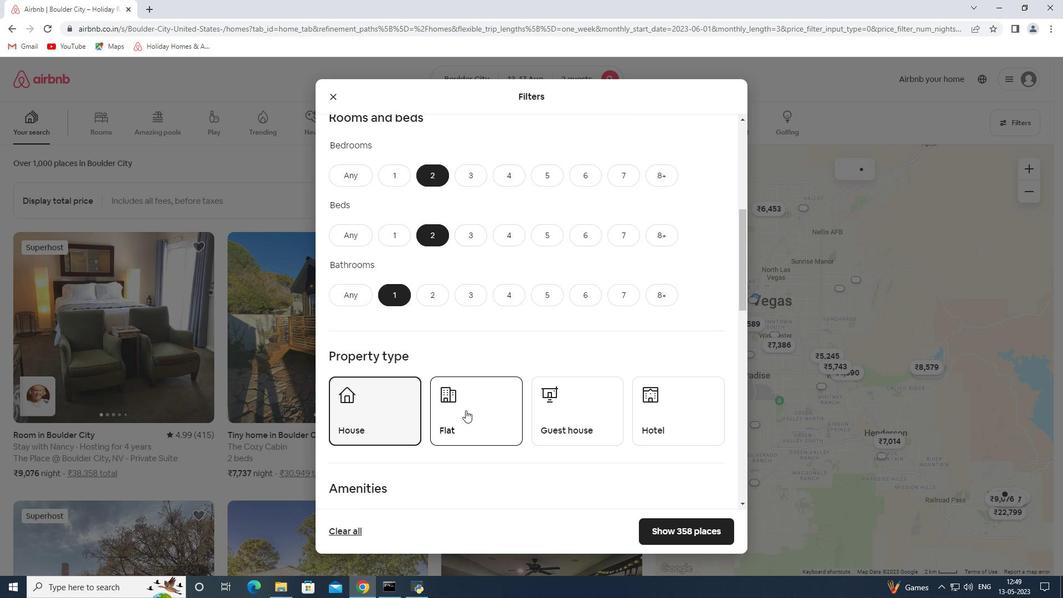 
Action: Mouse moved to (490, 397)
Screenshot: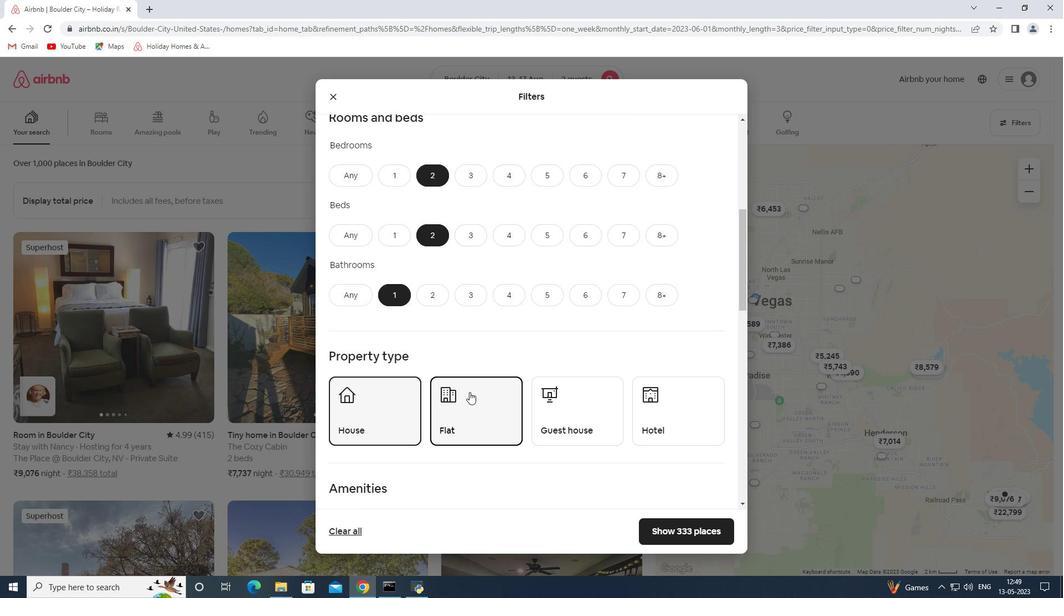 
Action: Mouse pressed left at (490, 397)
Screenshot: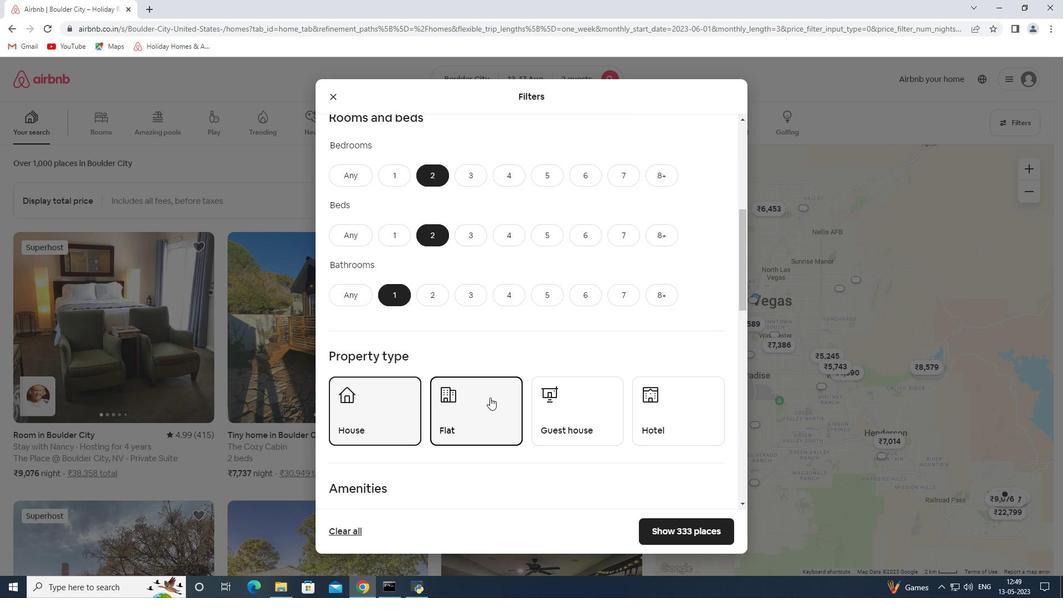
Action: Mouse moved to (509, 398)
Screenshot: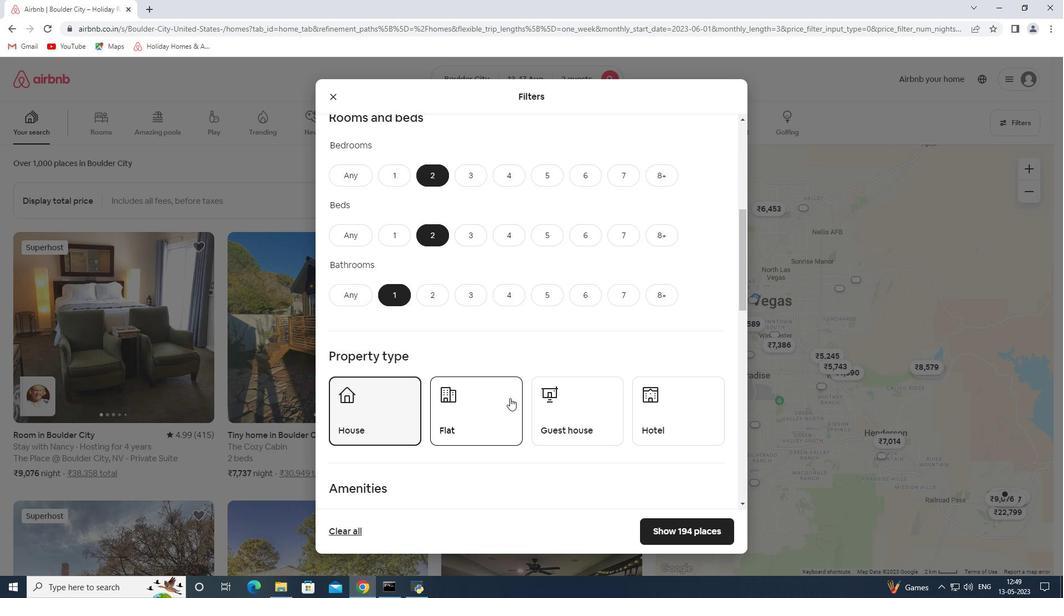 
Action: Mouse pressed left at (509, 398)
Screenshot: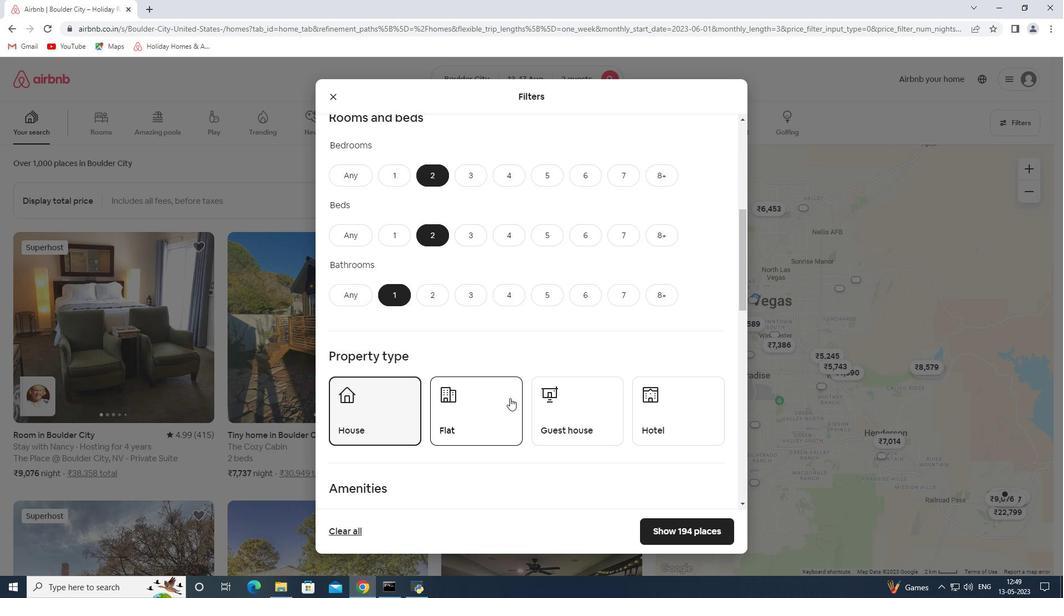 
Action: Mouse moved to (603, 414)
Screenshot: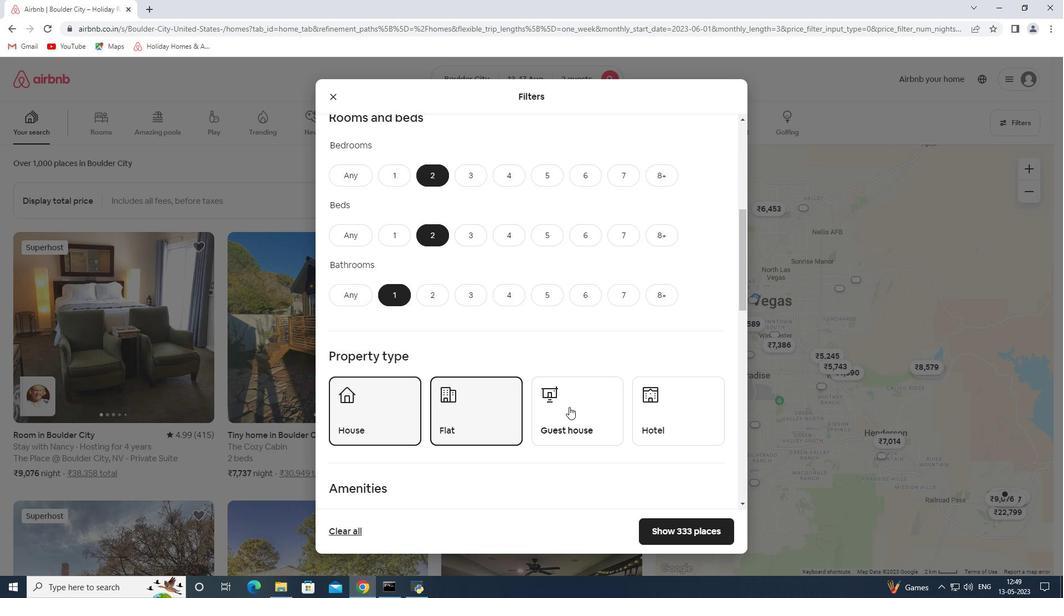 
Action: Mouse pressed left at (603, 414)
Screenshot: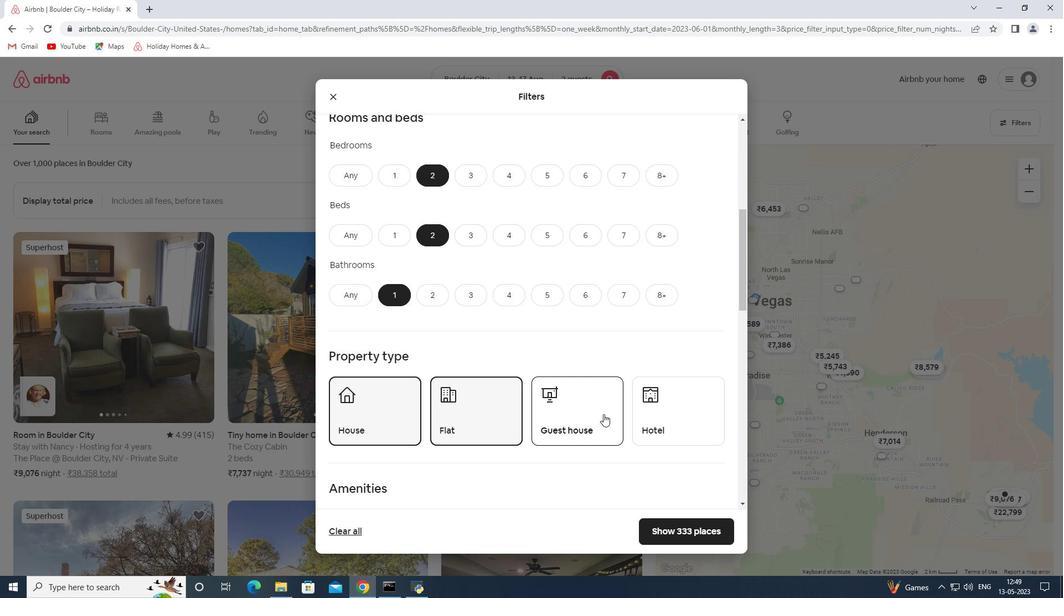 
Action: Mouse moved to (474, 359)
Screenshot: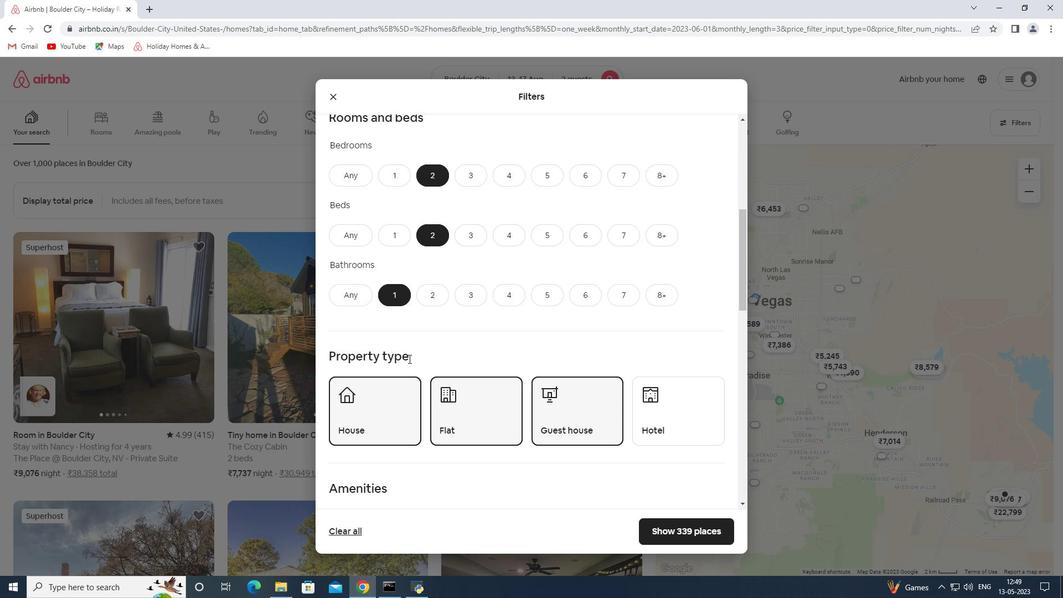 
Action: Mouse scrolled (474, 359) with delta (0, 0)
Screenshot: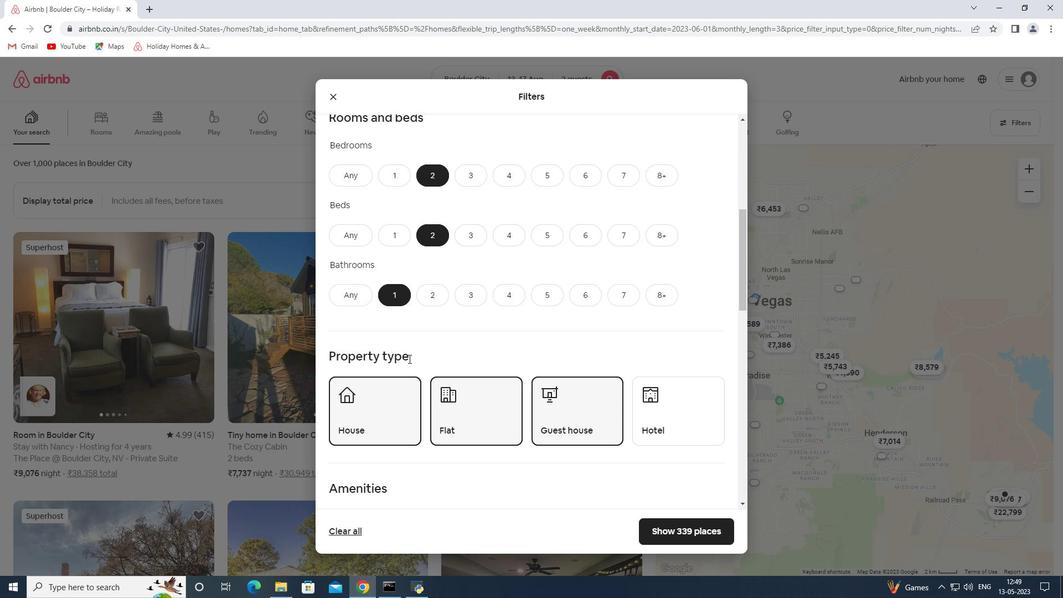 
Action: Mouse scrolled (474, 359) with delta (0, 0)
Screenshot: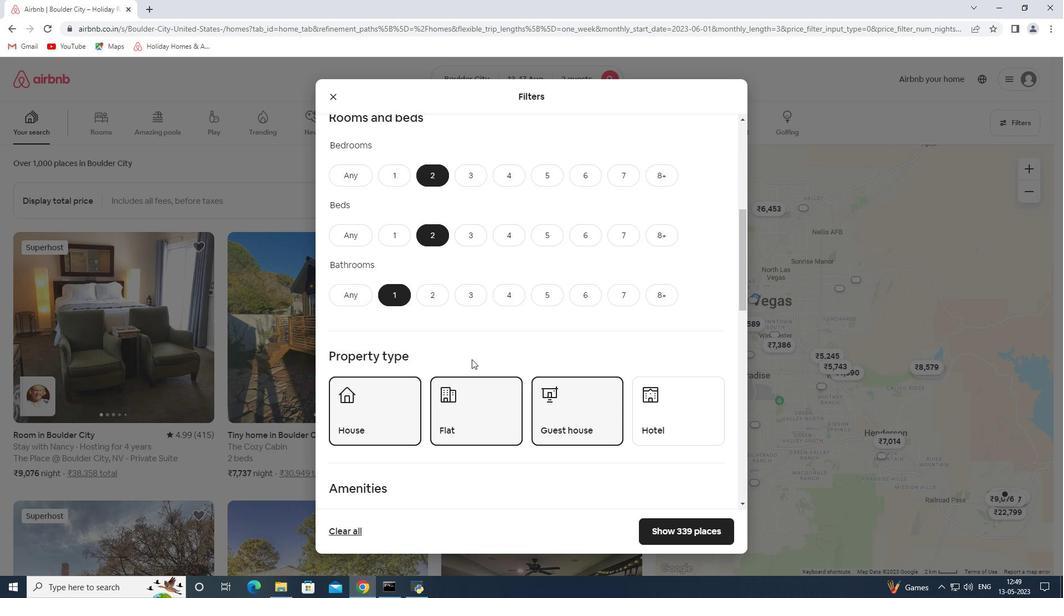 
Action: Mouse scrolled (474, 359) with delta (0, 0)
Screenshot: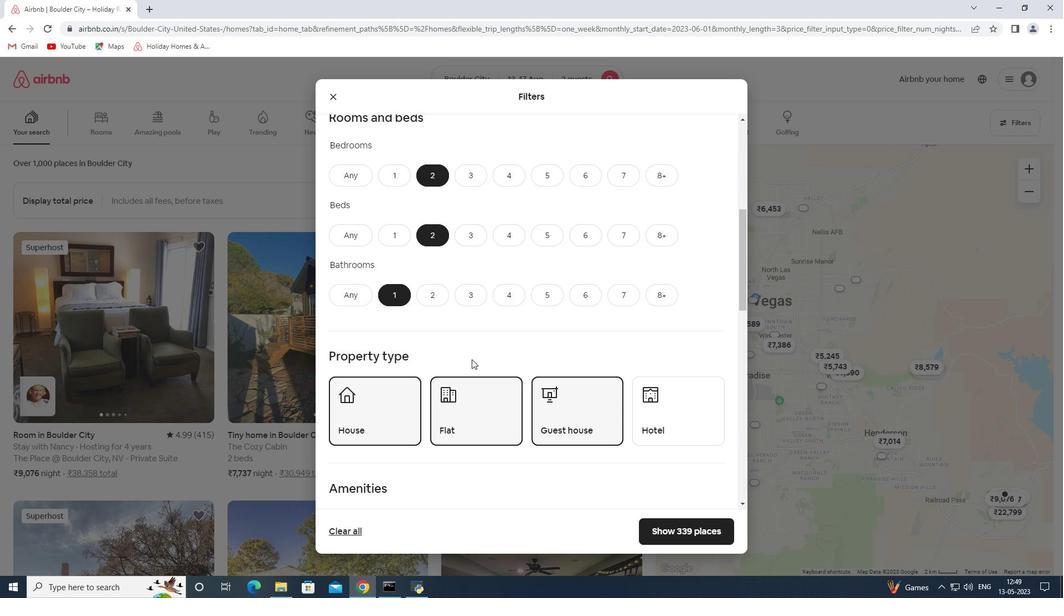 
Action: Mouse scrolled (474, 359) with delta (0, 0)
Screenshot: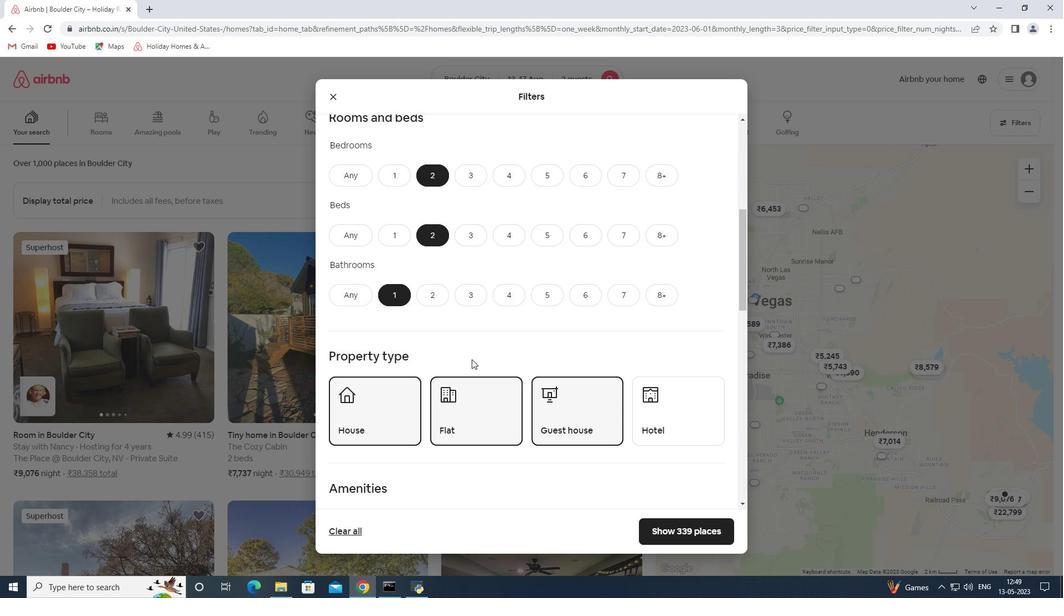 
Action: Mouse moved to (519, 346)
Screenshot: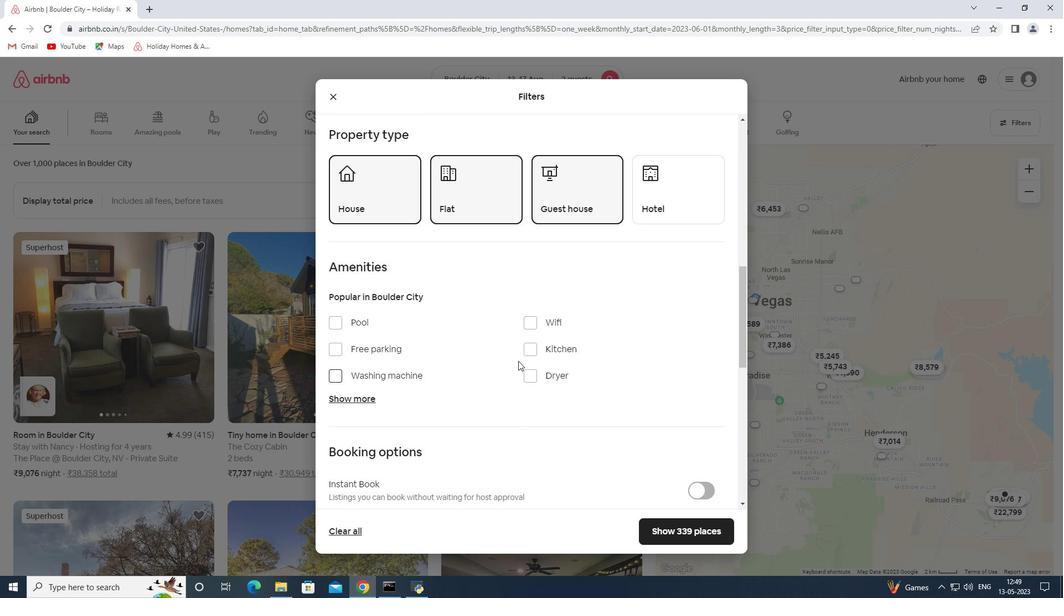 
Action: Mouse scrolled (519, 345) with delta (0, 0)
Screenshot: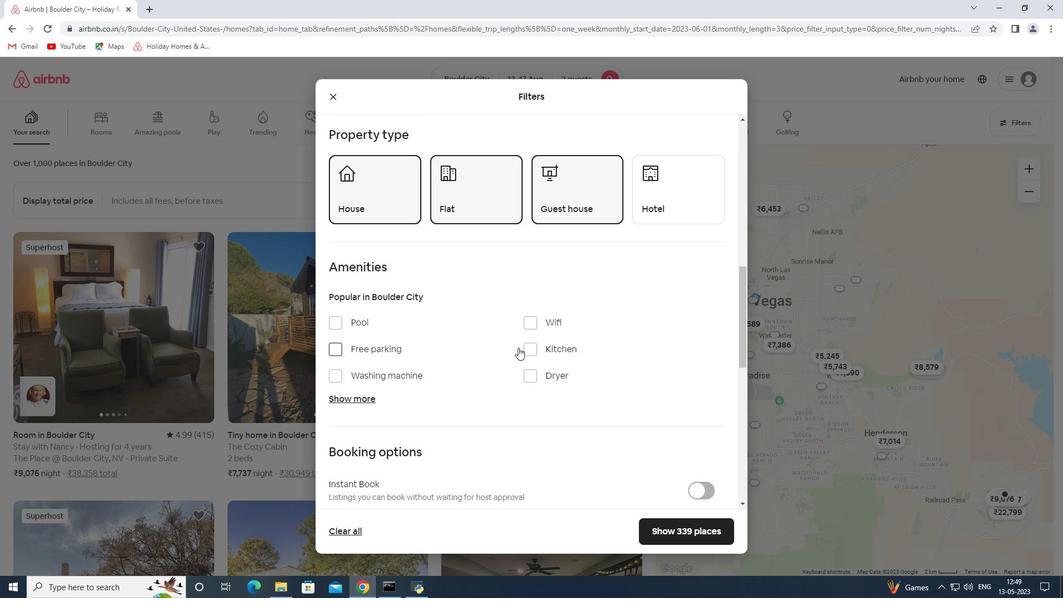 
Action: Mouse scrolled (519, 345) with delta (0, 0)
Screenshot: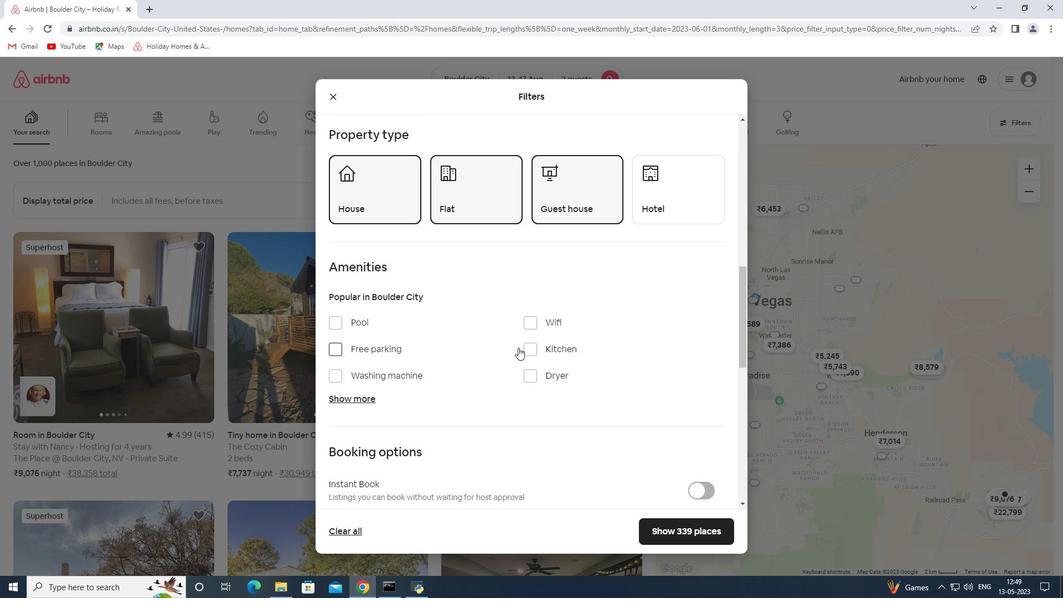 
Action: Mouse scrolled (519, 345) with delta (0, 0)
Screenshot: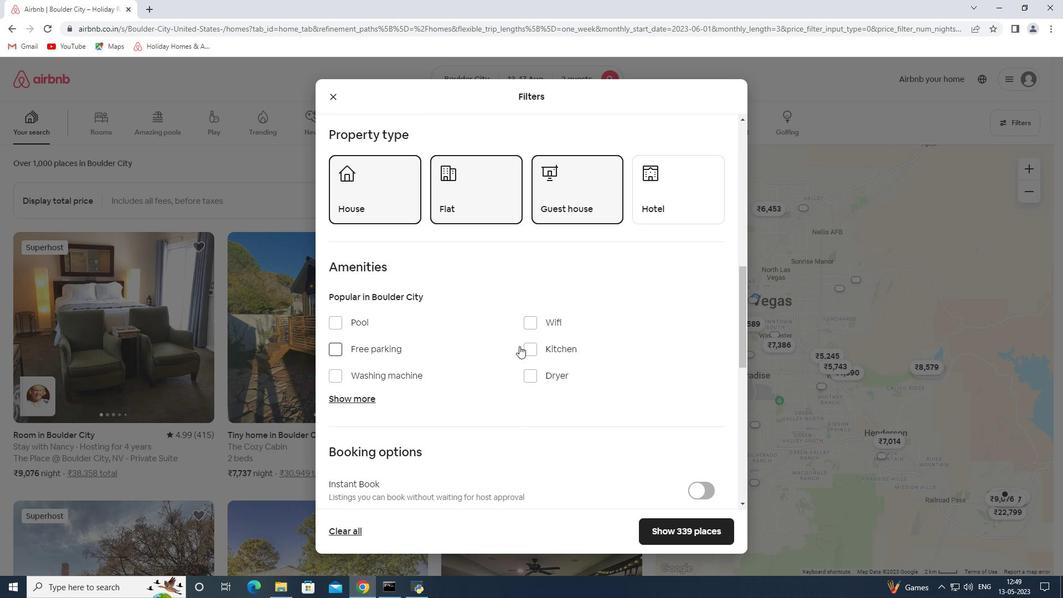 
Action: Mouse scrolled (519, 345) with delta (0, 0)
Screenshot: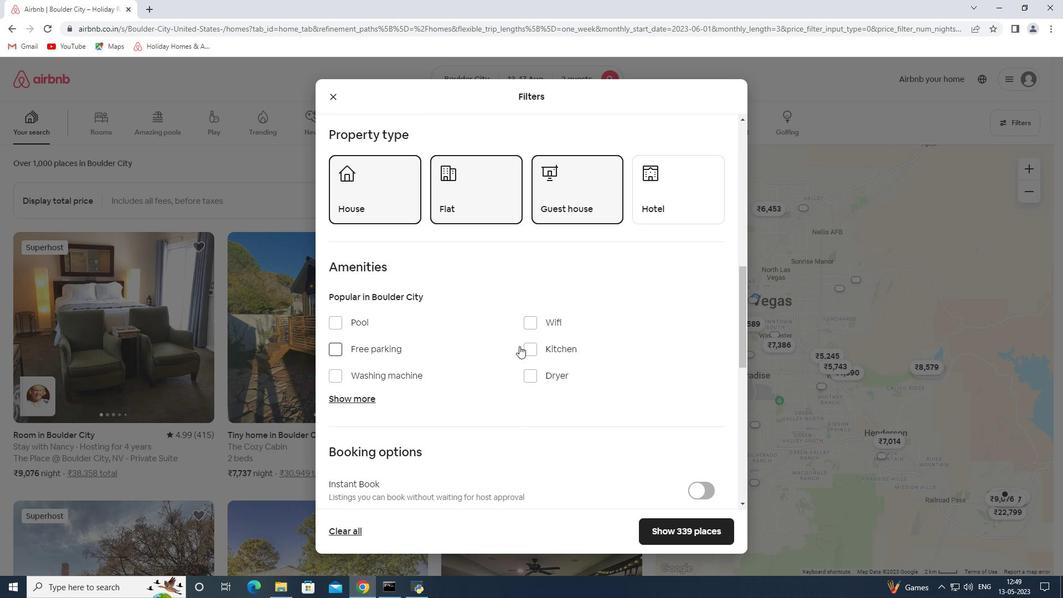 
Action: Mouse moved to (698, 307)
Screenshot: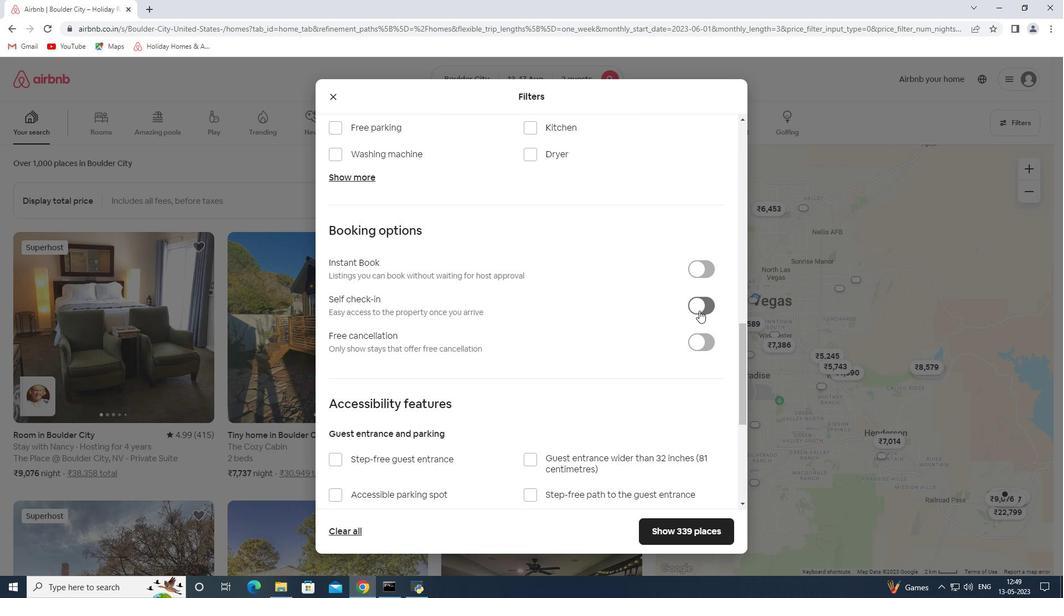 
Action: Mouse pressed left at (698, 307)
Screenshot: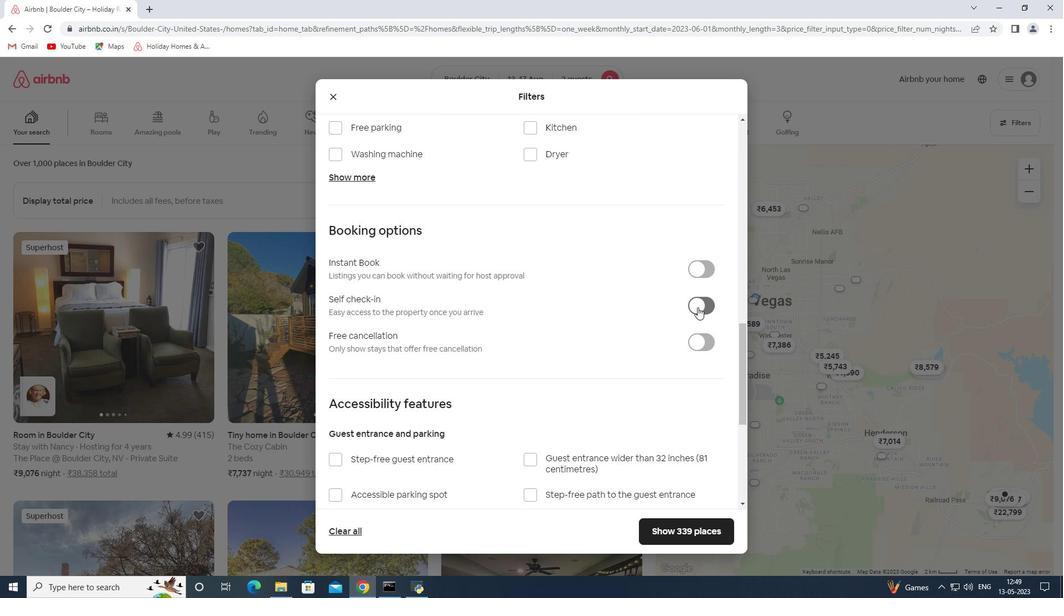 
Action: Mouse moved to (588, 343)
Screenshot: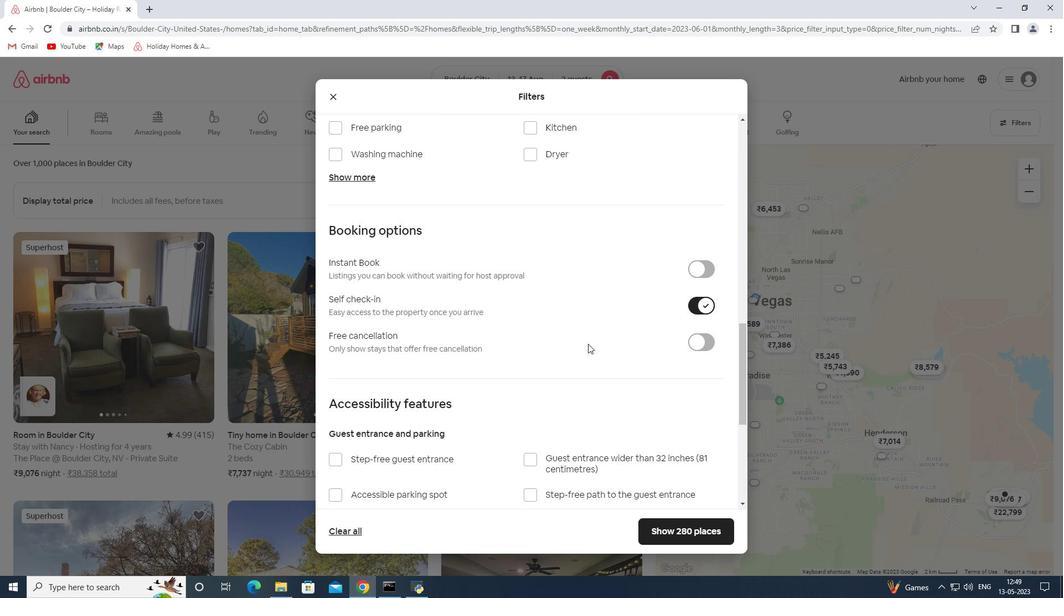 
Action: Mouse scrolled (588, 342) with delta (0, 0)
Screenshot: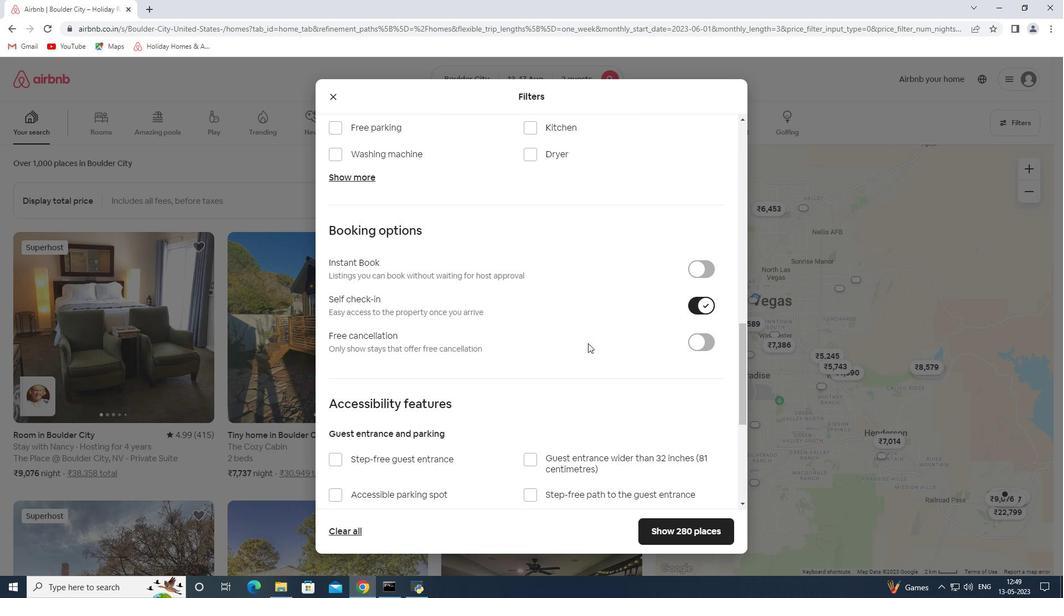 
Action: Mouse scrolled (588, 342) with delta (0, 0)
Screenshot: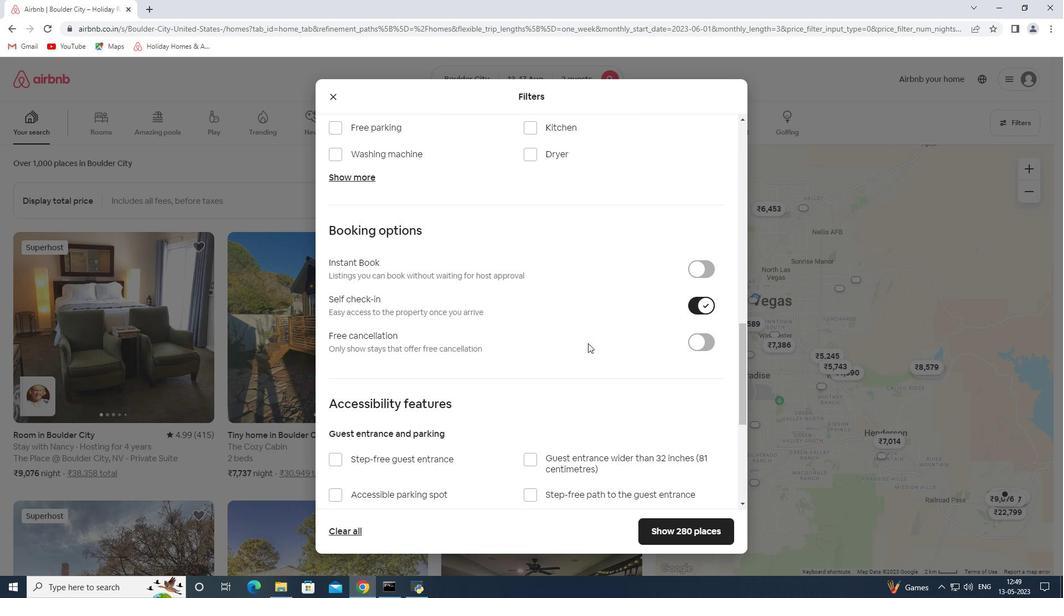 
Action: Mouse scrolled (588, 342) with delta (0, 0)
Screenshot: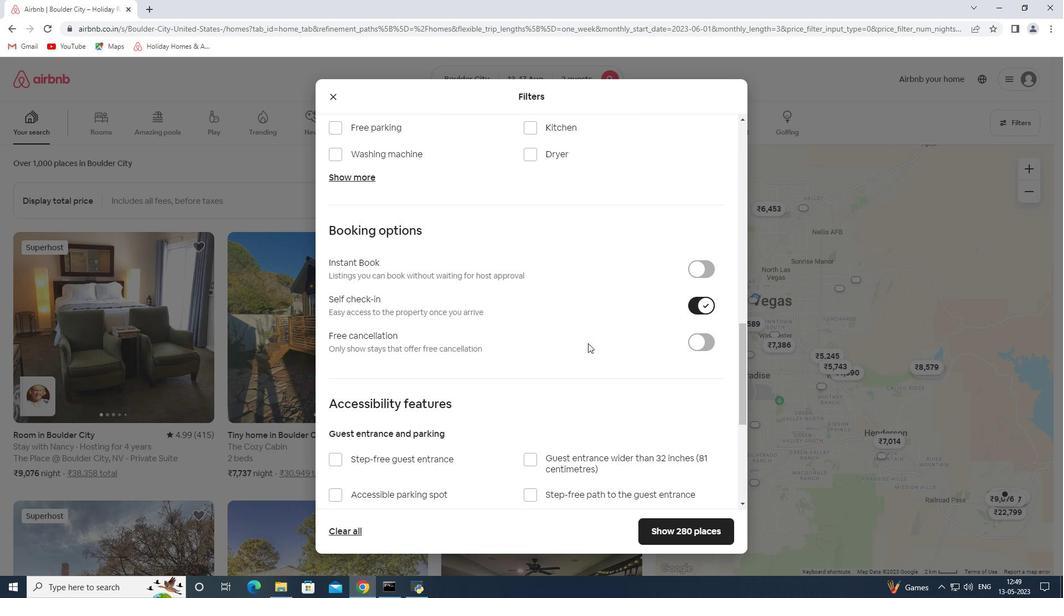 
Action: Mouse scrolled (588, 342) with delta (0, 0)
Screenshot: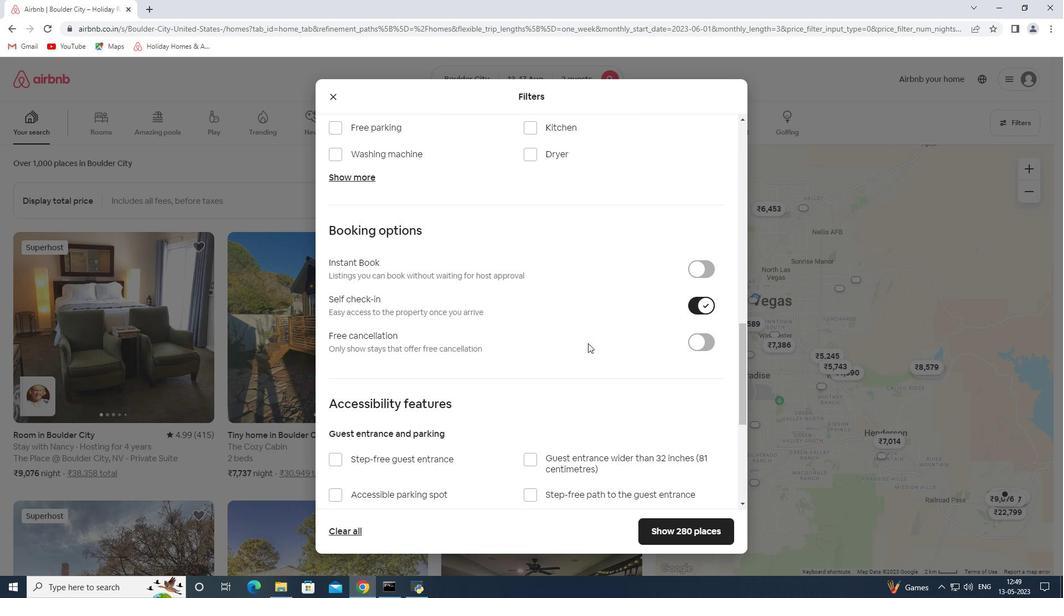 
Action: Mouse scrolled (588, 342) with delta (0, 0)
Screenshot: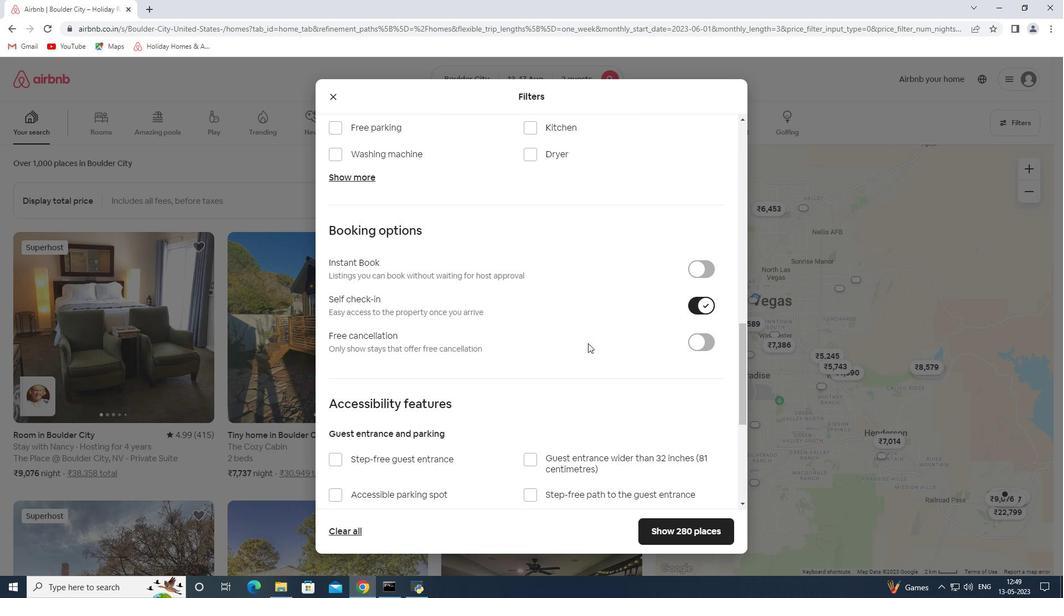 
Action: Mouse scrolled (588, 342) with delta (0, 0)
Screenshot: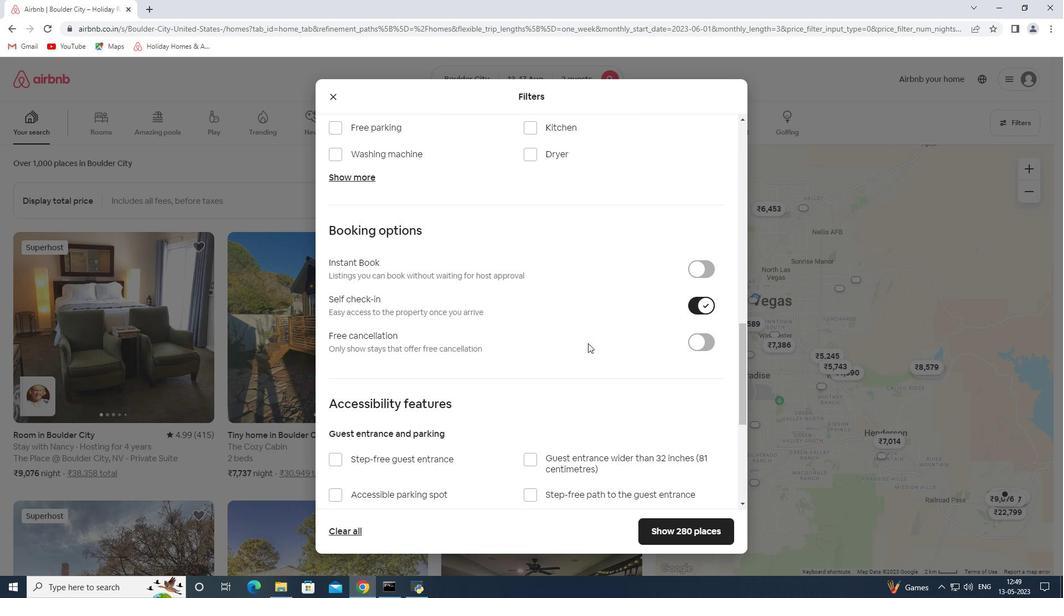 
Action: Mouse scrolled (588, 342) with delta (0, 0)
Screenshot: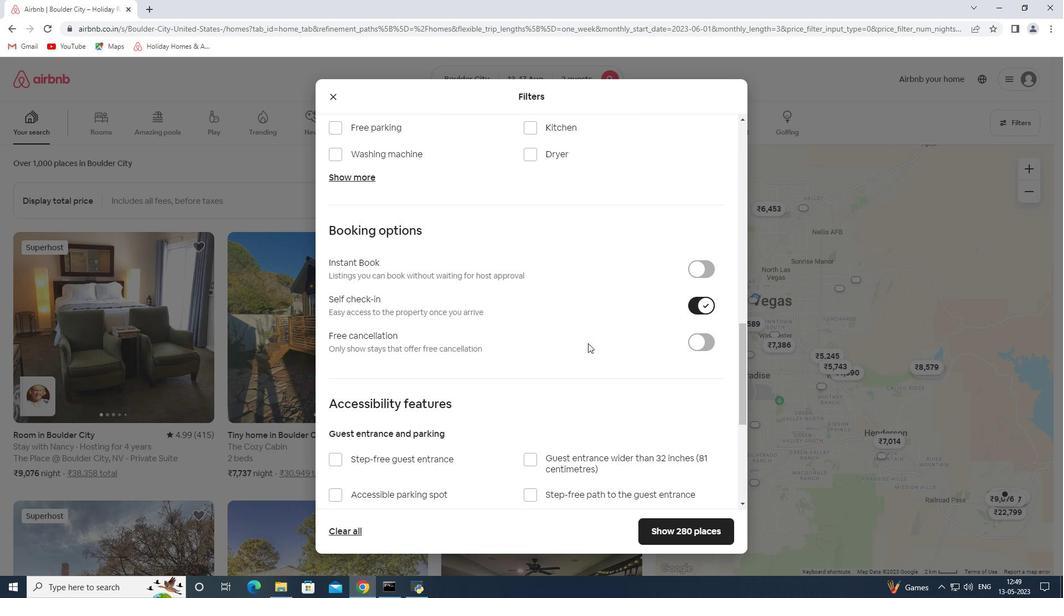 
Action: Mouse moved to (344, 428)
Screenshot: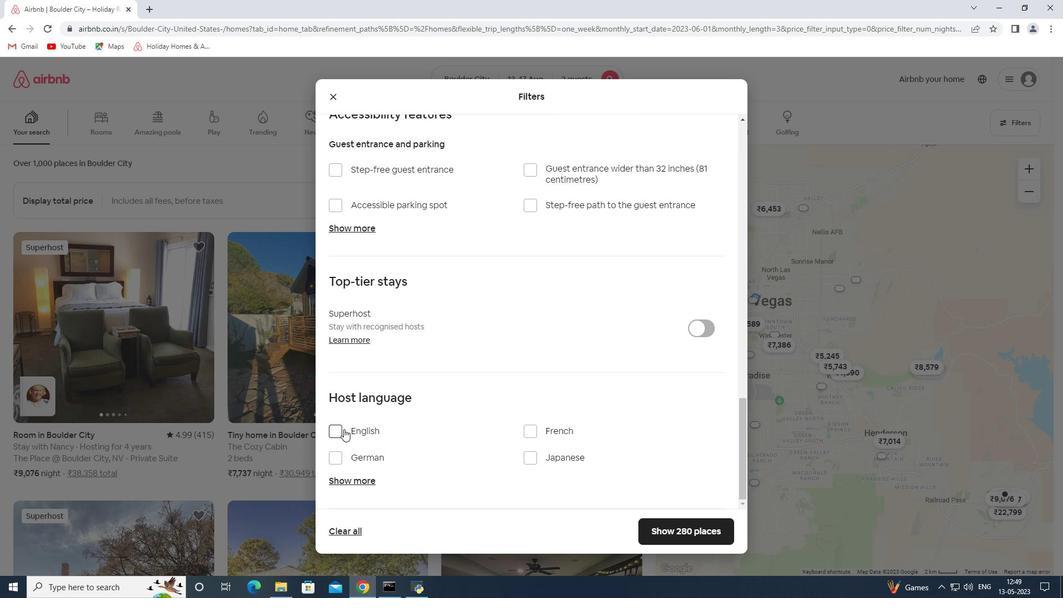 
Action: Mouse pressed left at (344, 428)
Screenshot: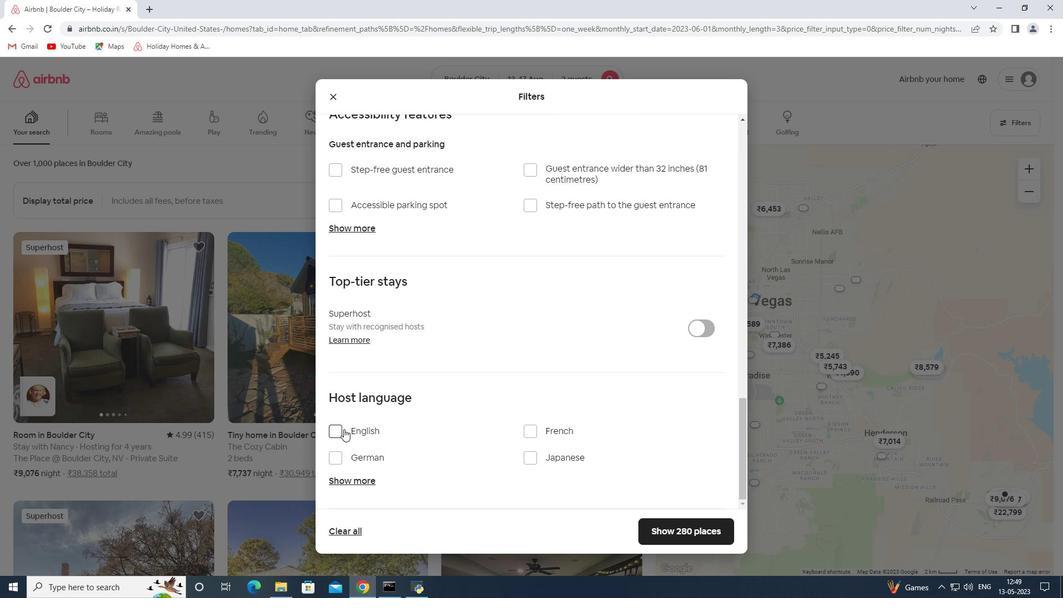 
Action: Mouse moved to (707, 528)
Screenshot: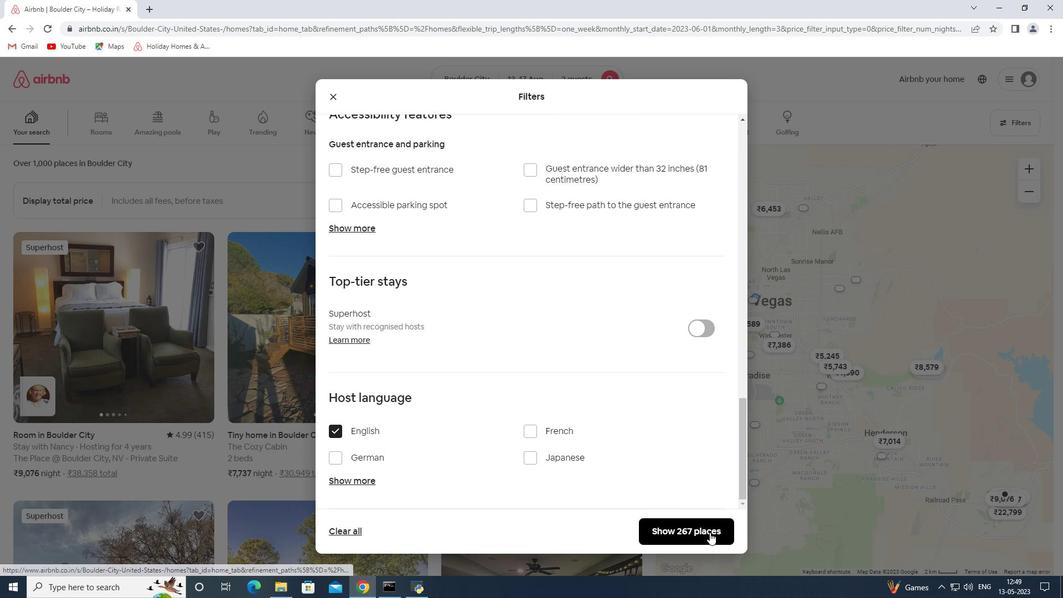 
Action: Mouse pressed left at (707, 528)
Screenshot: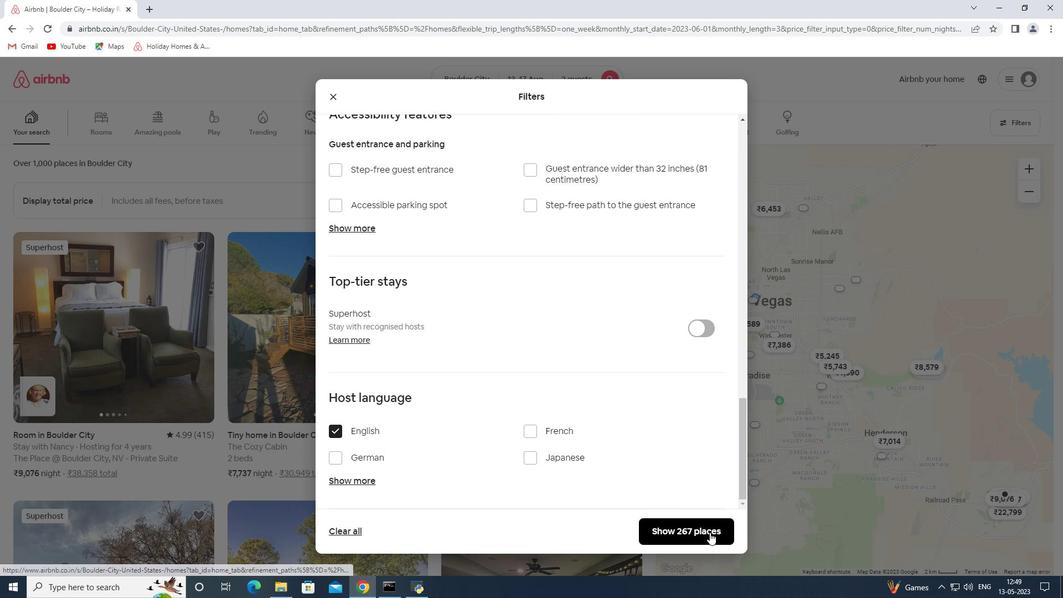 
Action: Mouse moved to (707, 528)
Screenshot: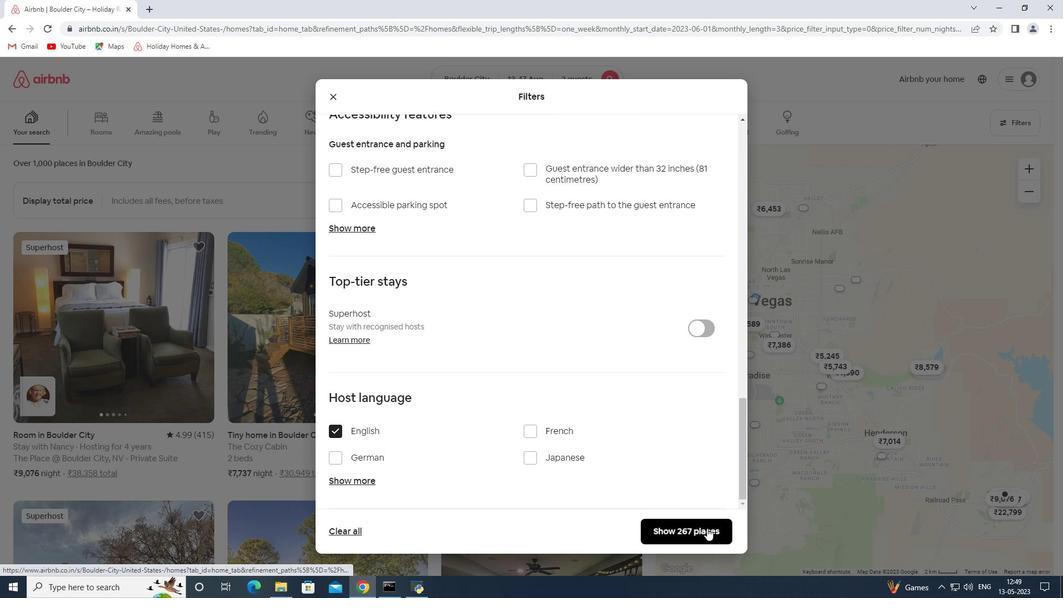 
